 Task: Look for space in Union Hill-Novelty Hill, United States from 10th July, 2023 to 15th July, 2023 for 7 adults in price range Rs.10000 to Rs.15000. Place can be entire place or shared room with 4 bedrooms having 7 beds and 4 bathrooms. Property type can be house, flat, guest house. Amenities needed are: wifi, TV, free parkinig on premises, gym, breakfast. Booking option can be shelf check-in. Required host language is English.
Action: Mouse moved to (462, 117)
Screenshot: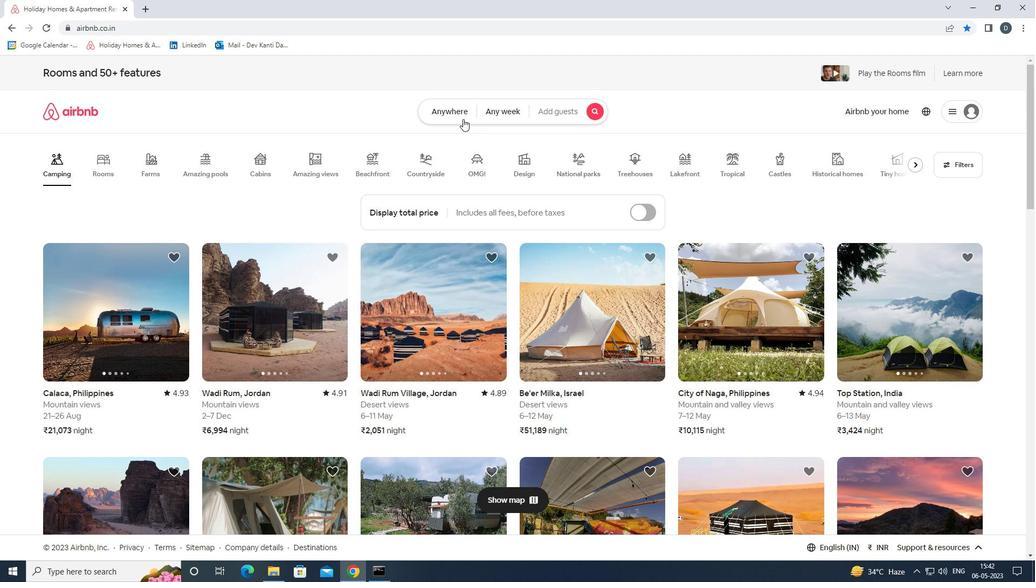 
Action: Mouse pressed left at (462, 117)
Screenshot: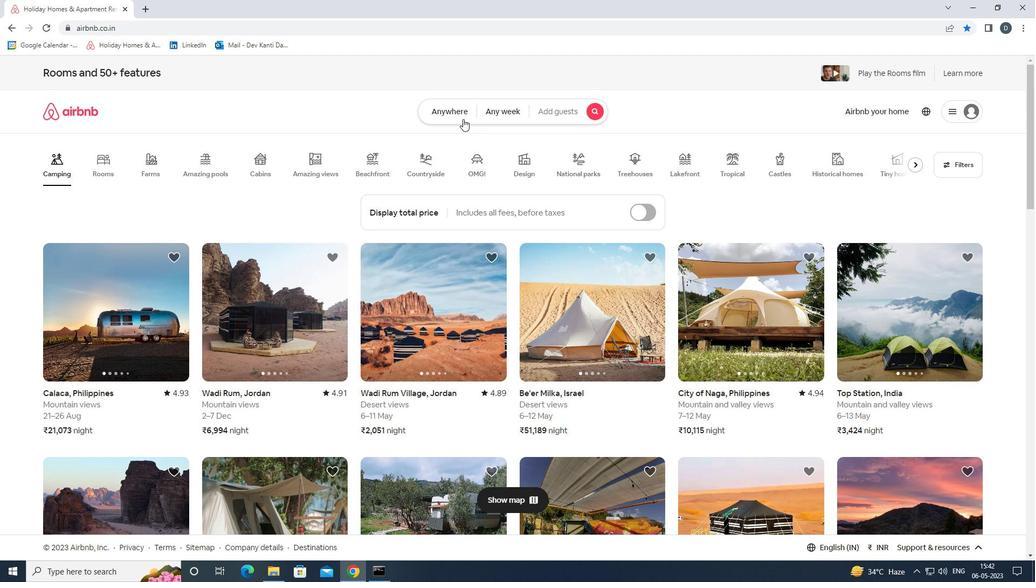 
Action: Mouse moved to (388, 152)
Screenshot: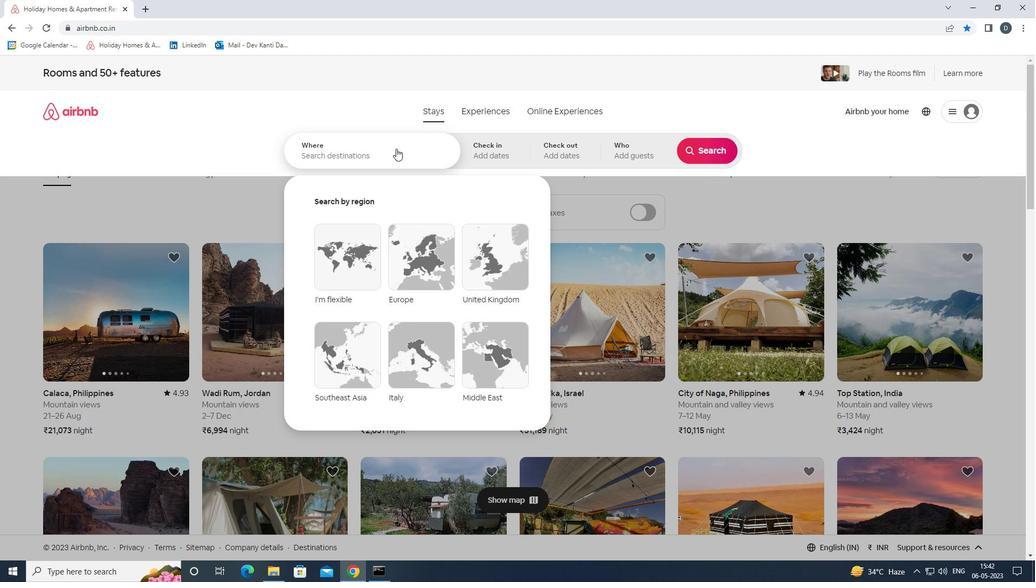 
Action: Mouse pressed left at (388, 152)
Screenshot: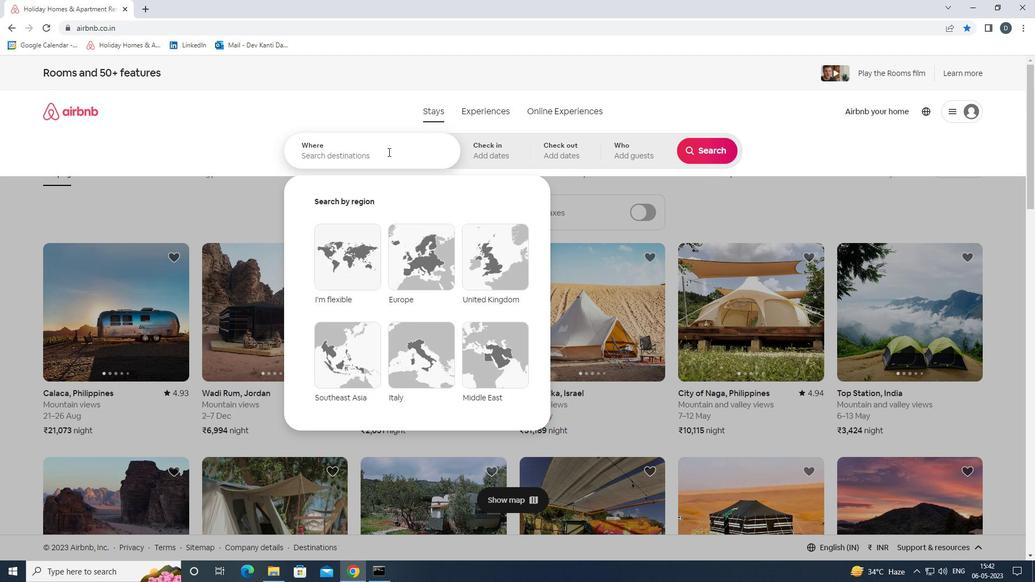 
Action: Mouse moved to (399, 148)
Screenshot: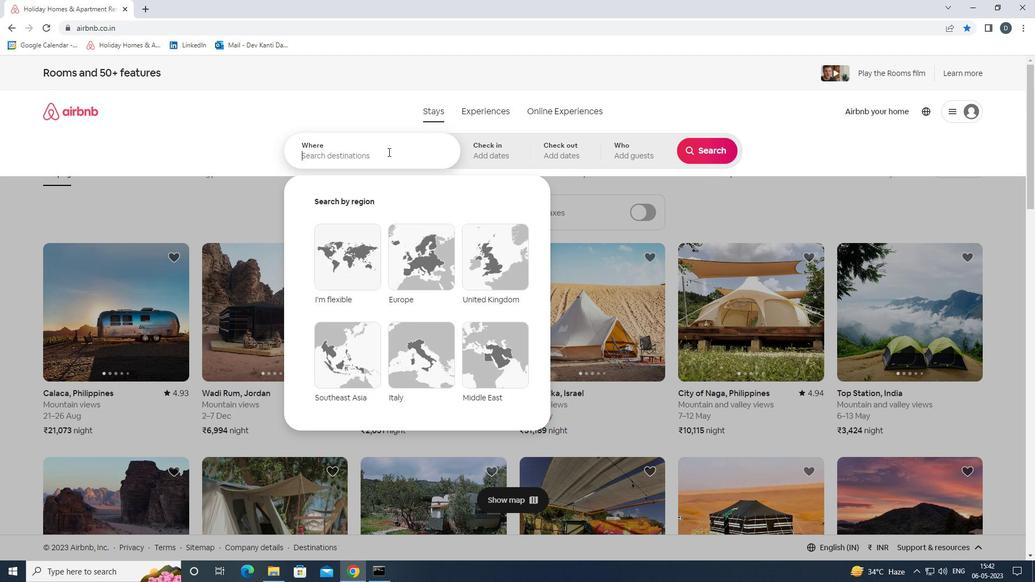 
Action: Key pressed <Key.shift><Key.shift><Key.shift><Key.shift><Key.shift><Key.shift><Key.shift><Key.shift><Key.shift>UNION<Key.space><Key.shift>HILL-<Key.shift><Key.shift><Key.shift><Key.shift>NOVETLY<Key.space><Key.shift><Key.shift><Key.shift><Key.shift>HILL,<Key.shift><Key.shift><Key.shift><Key.shift><Key.shift><Key.shift><Key.shift>UNITED<Key.space><Key.shift><Key.shift><Key.shift><Key.shift>STATES<Key.enter>
Screenshot: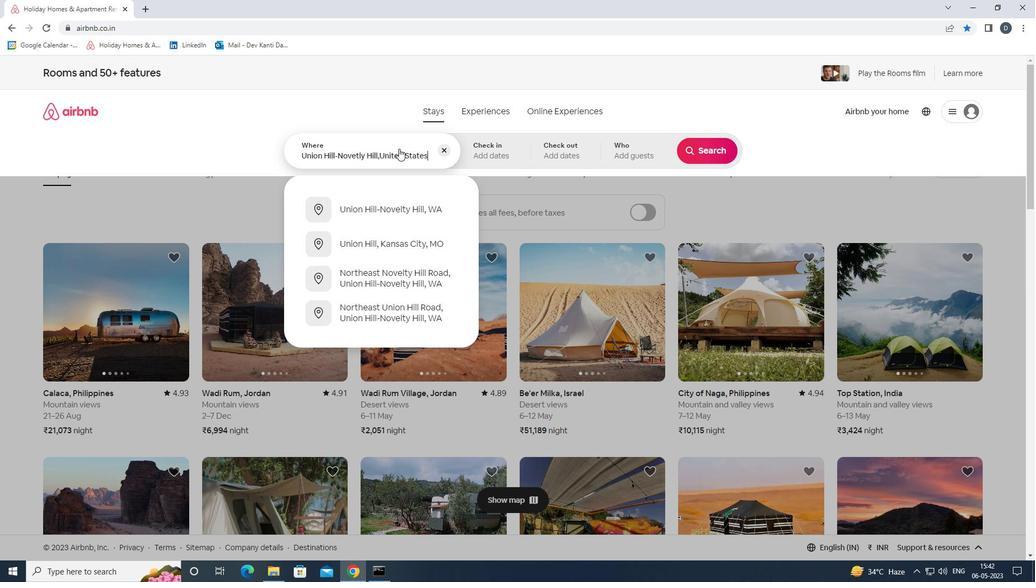 
Action: Mouse moved to (706, 241)
Screenshot: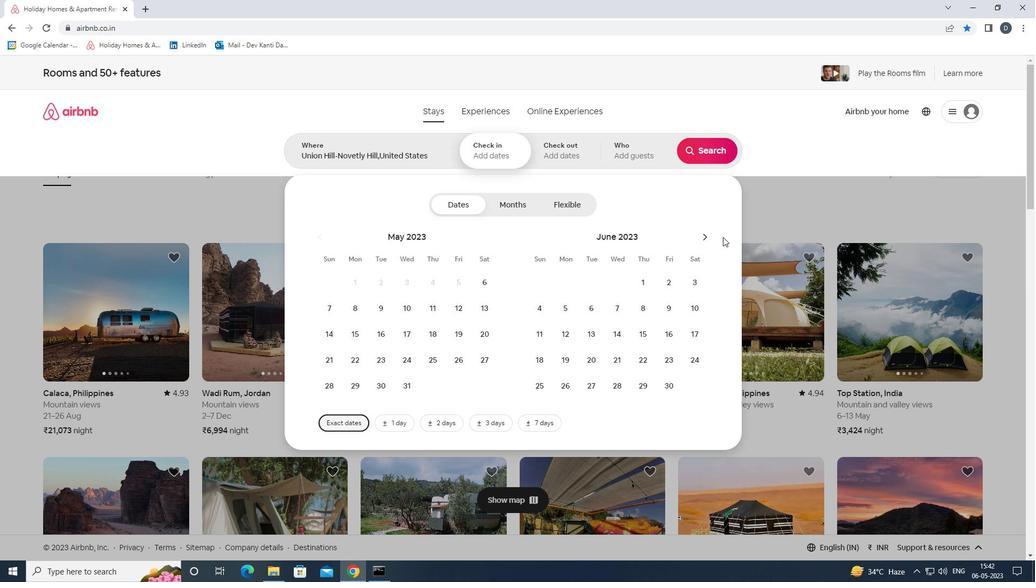
Action: Mouse pressed left at (706, 241)
Screenshot: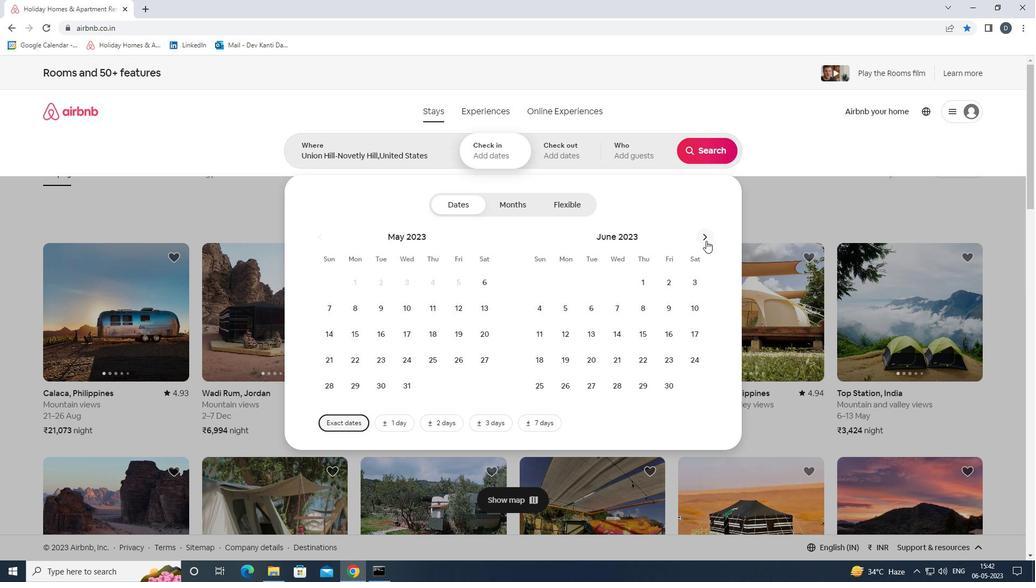 
Action: Mouse moved to (568, 338)
Screenshot: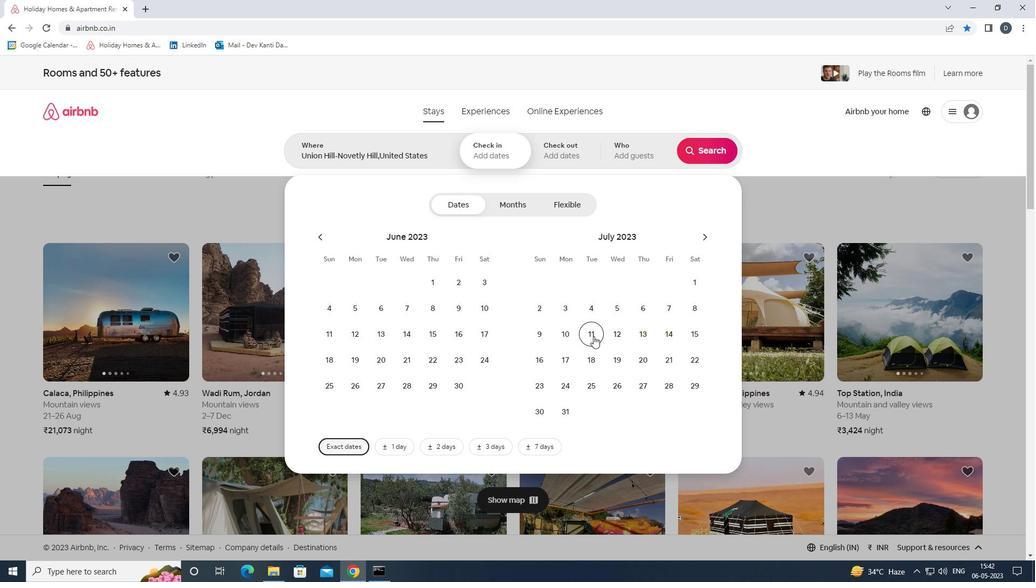 
Action: Mouse pressed left at (568, 338)
Screenshot: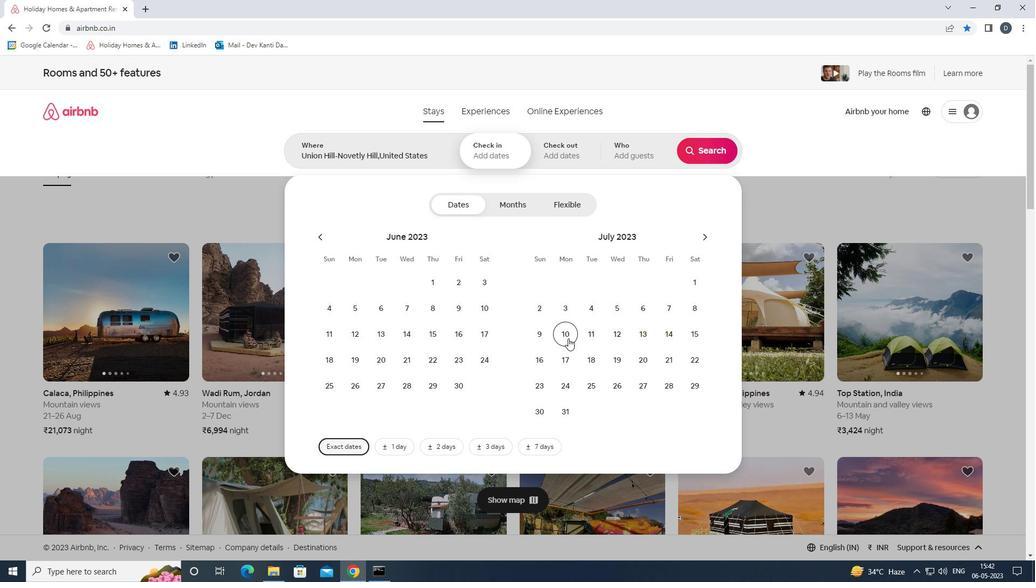 
Action: Mouse moved to (691, 335)
Screenshot: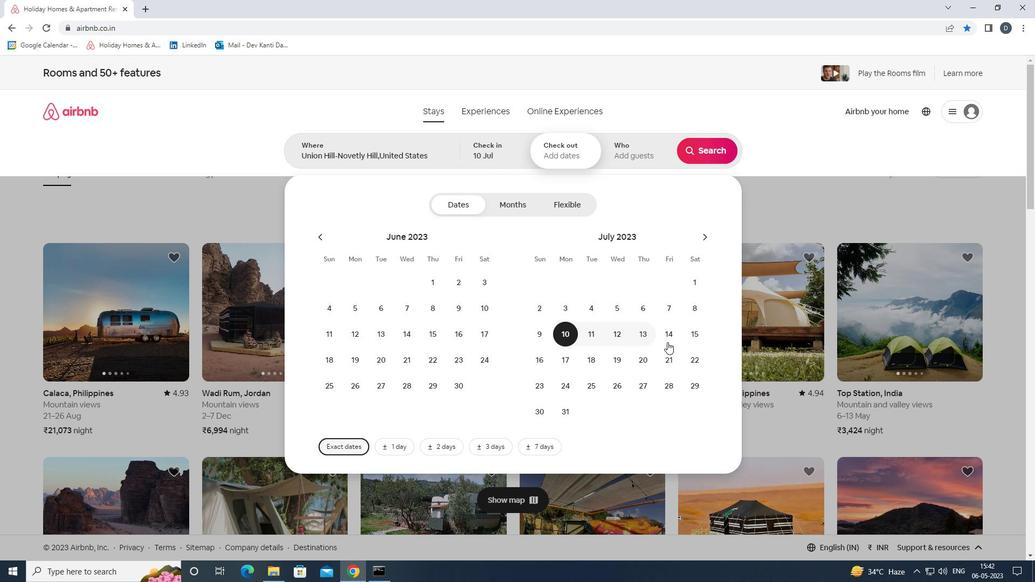 
Action: Mouse pressed left at (691, 335)
Screenshot: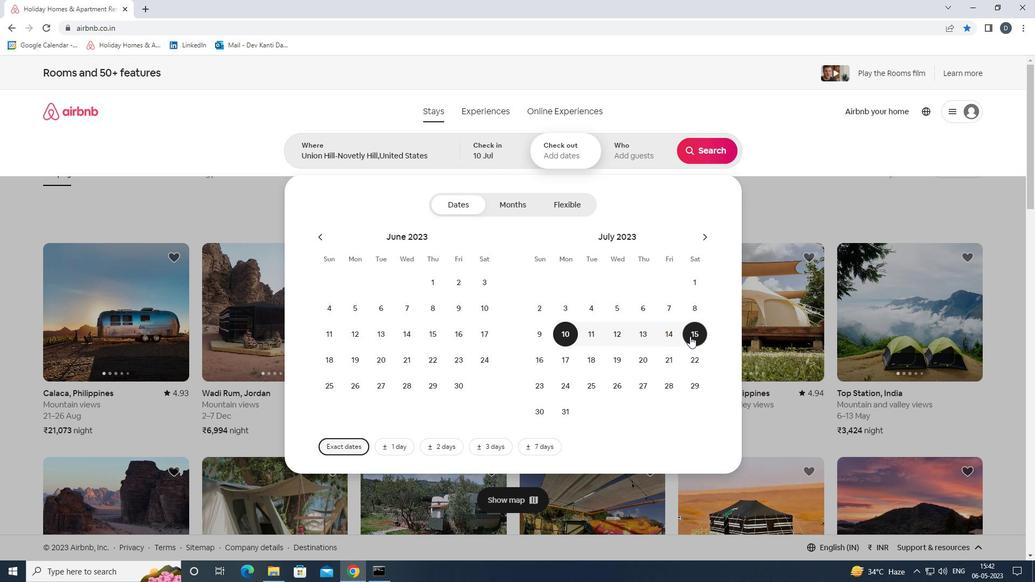 
Action: Mouse moved to (637, 160)
Screenshot: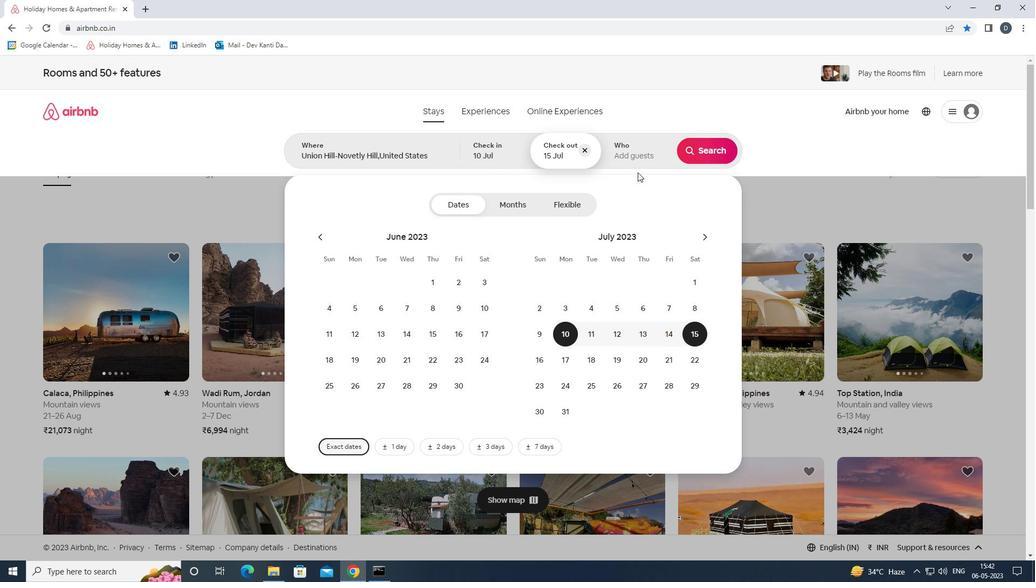 
Action: Mouse pressed left at (637, 160)
Screenshot: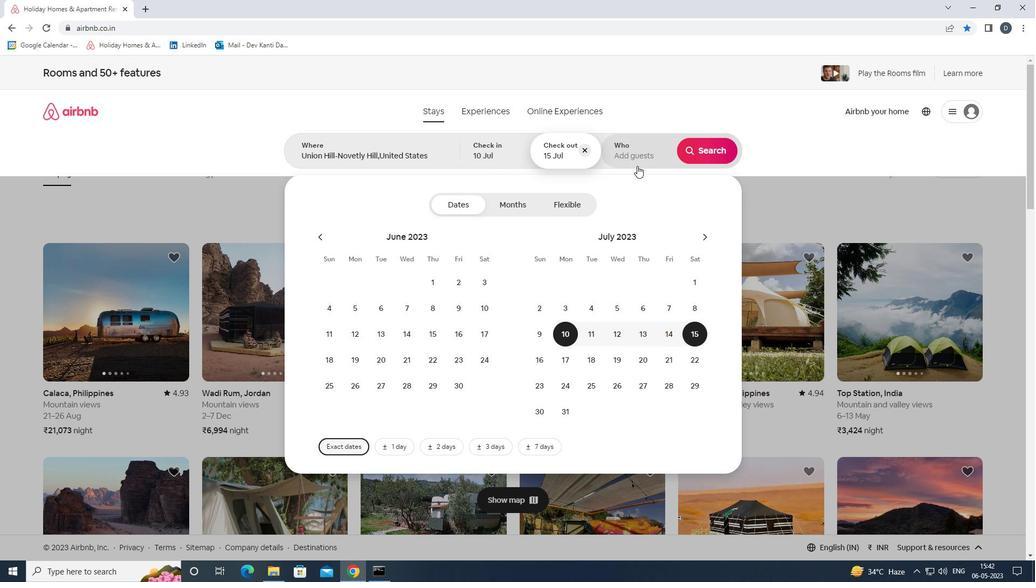 
Action: Mouse moved to (708, 211)
Screenshot: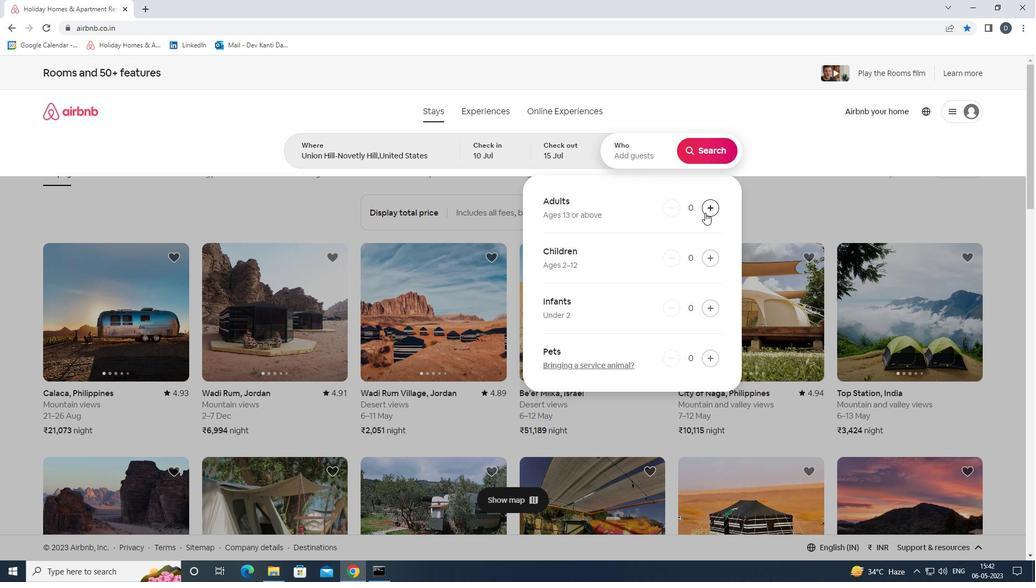 
Action: Mouse pressed left at (708, 211)
Screenshot: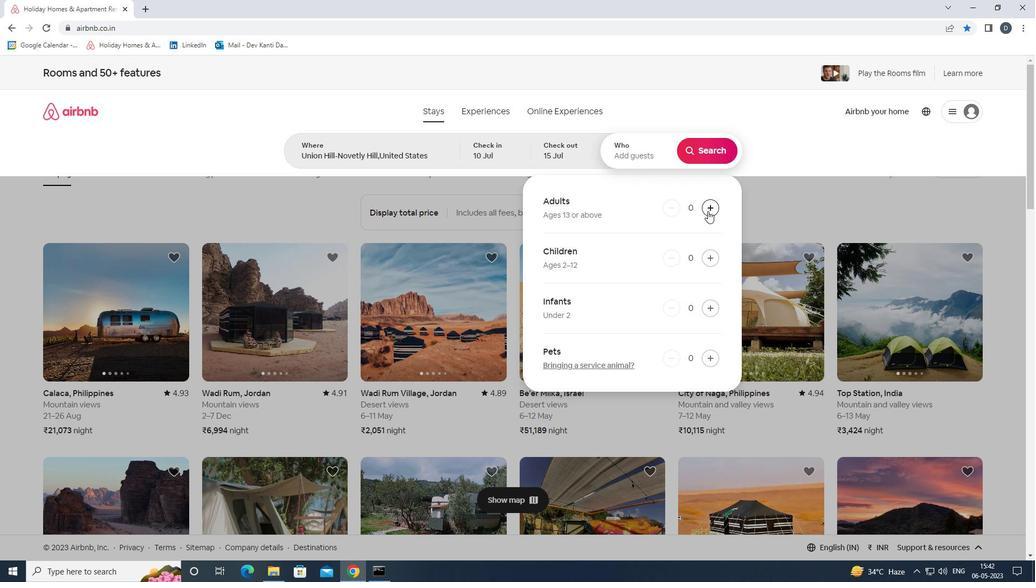 
Action: Mouse pressed left at (708, 211)
Screenshot: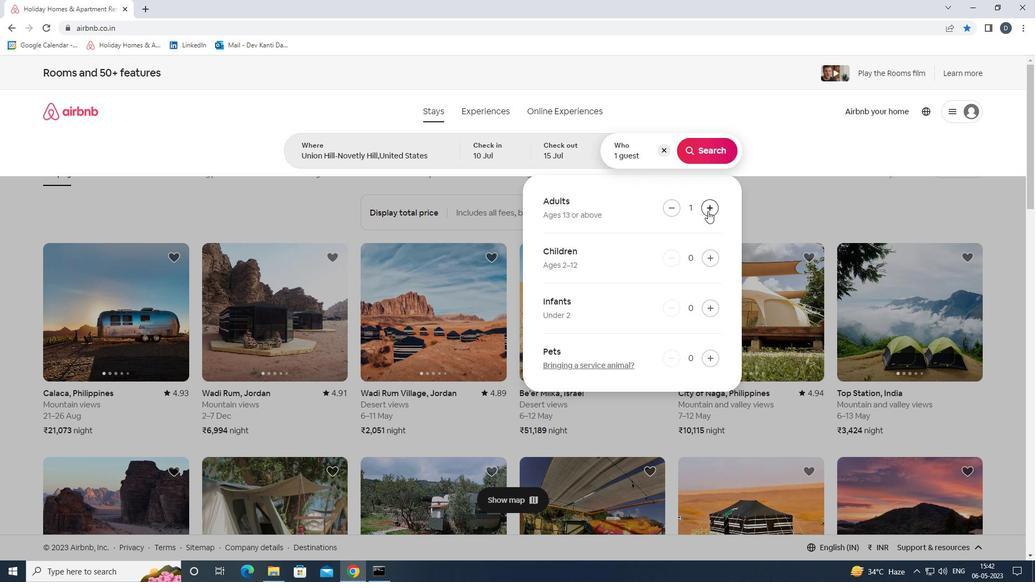 
Action: Mouse pressed left at (708, 211)
Screenshot: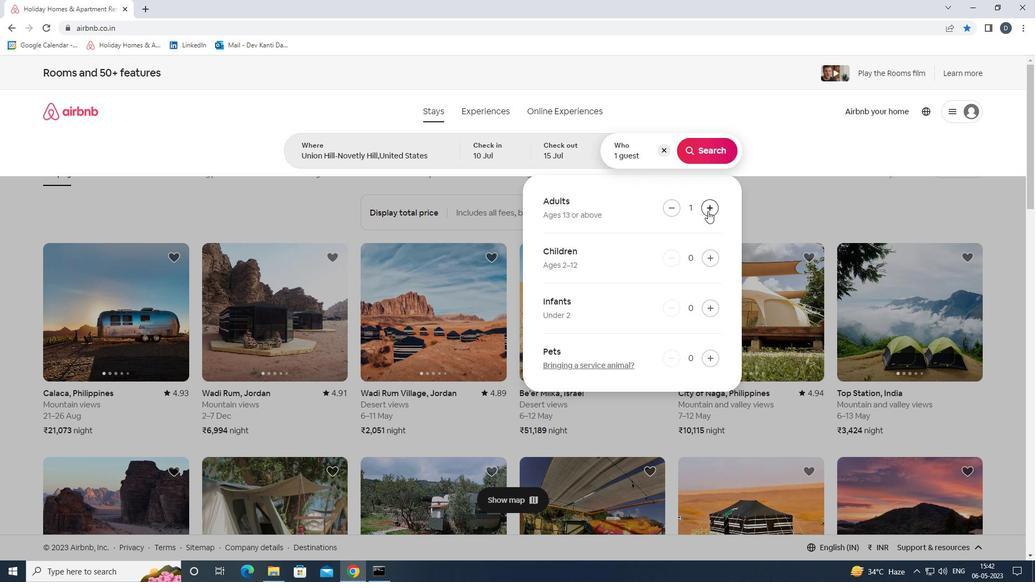 
Action: Mouse pressed left at (708, 211)
Screenshot: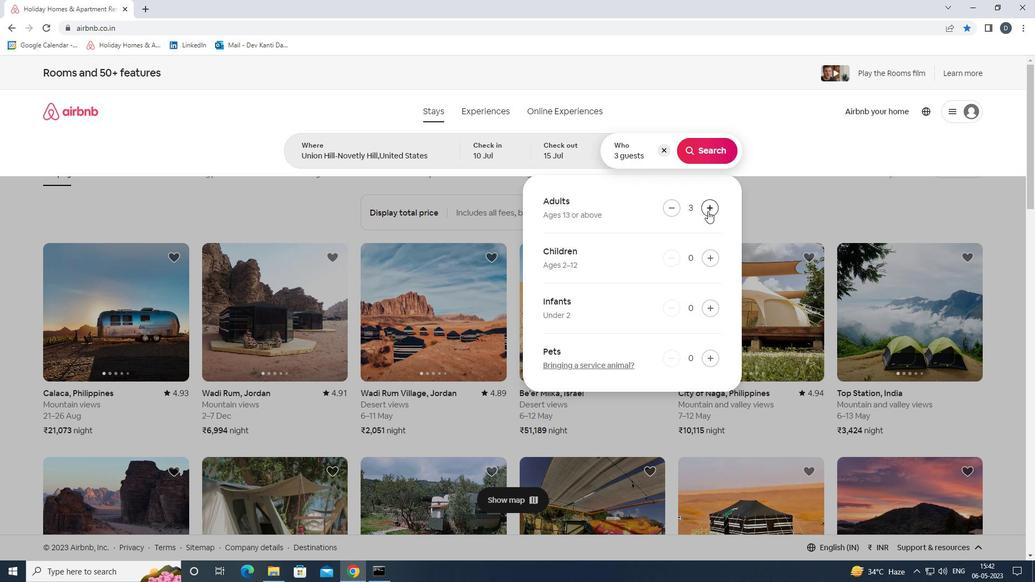 
Action: Mouse pressed left at (708, 211)
Screenshot: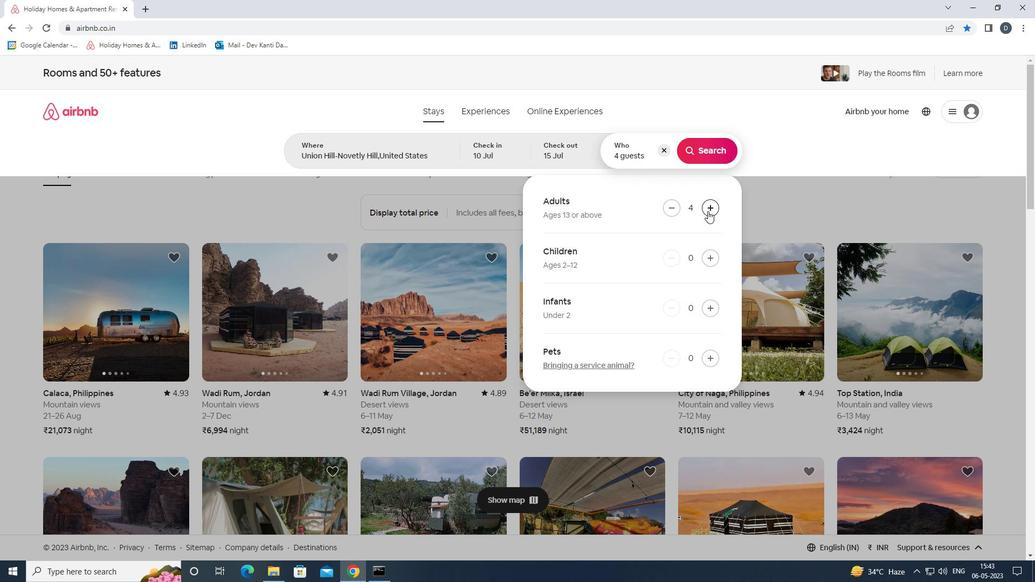 
Action: Mouse pressed left at (708, 211)
Screenshot: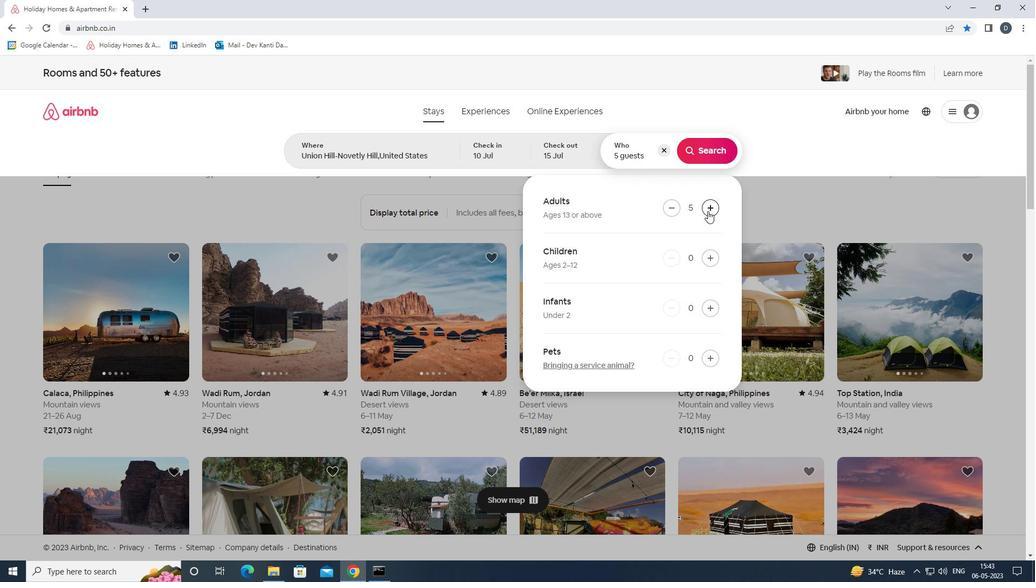 
Action: Mouse pressed left at (708, 211)
Screenshot: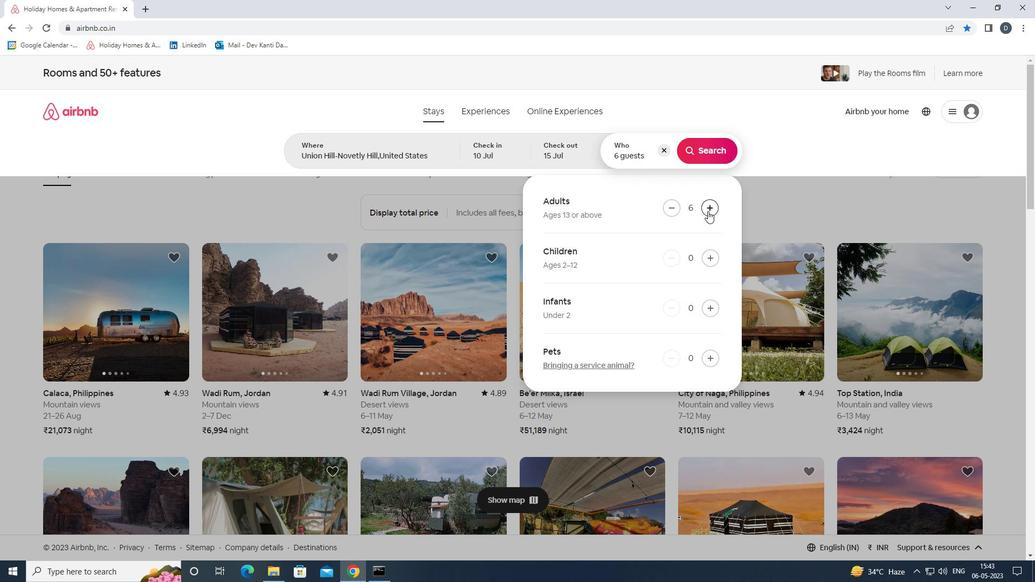 
Action: Mouse moved to (710, 155)
Screenshot: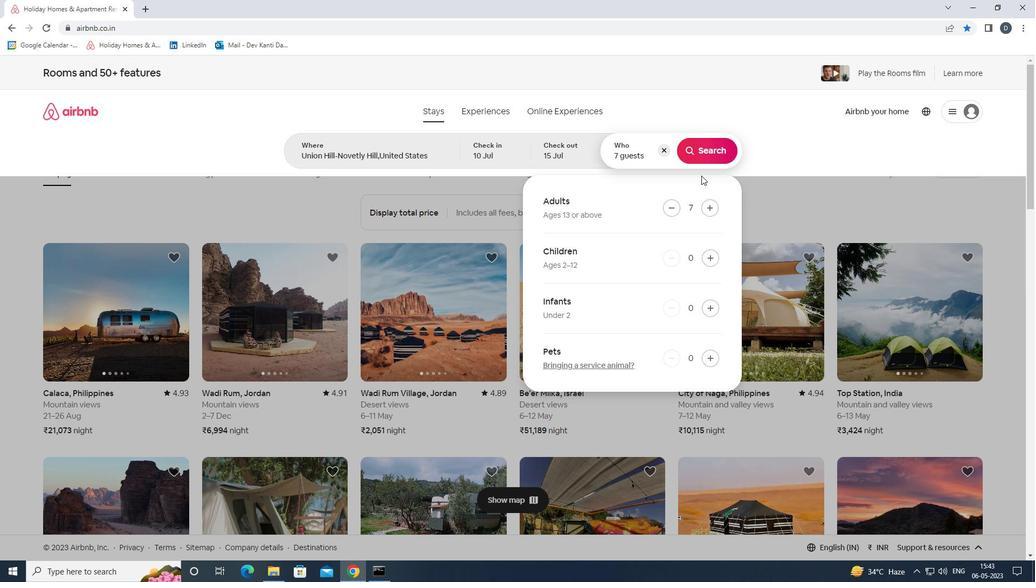 
Action: Mouse pressed left at (710, 155)
Screenshot: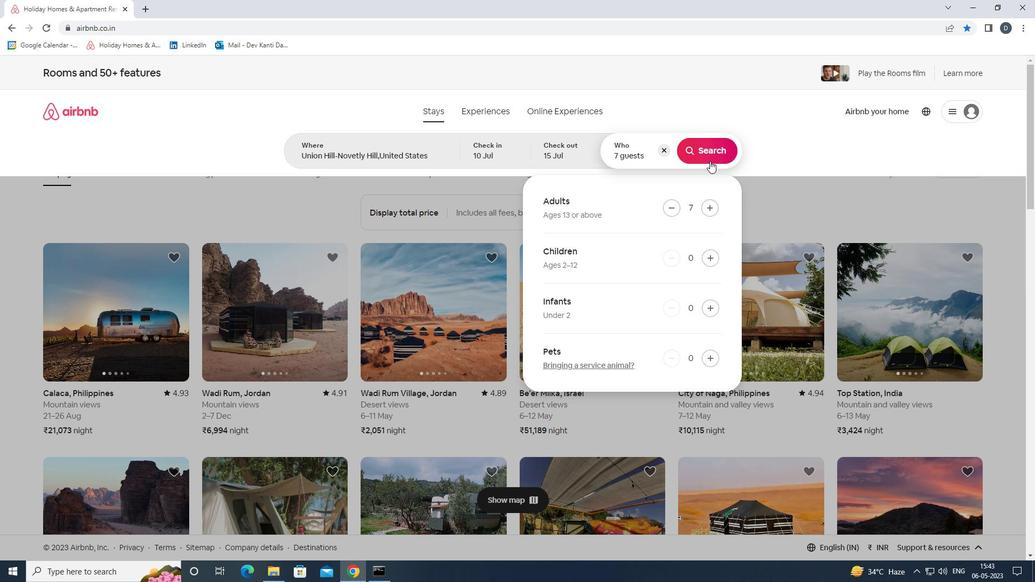 
Action: Mouse moved to (981, 117)
Screenshot: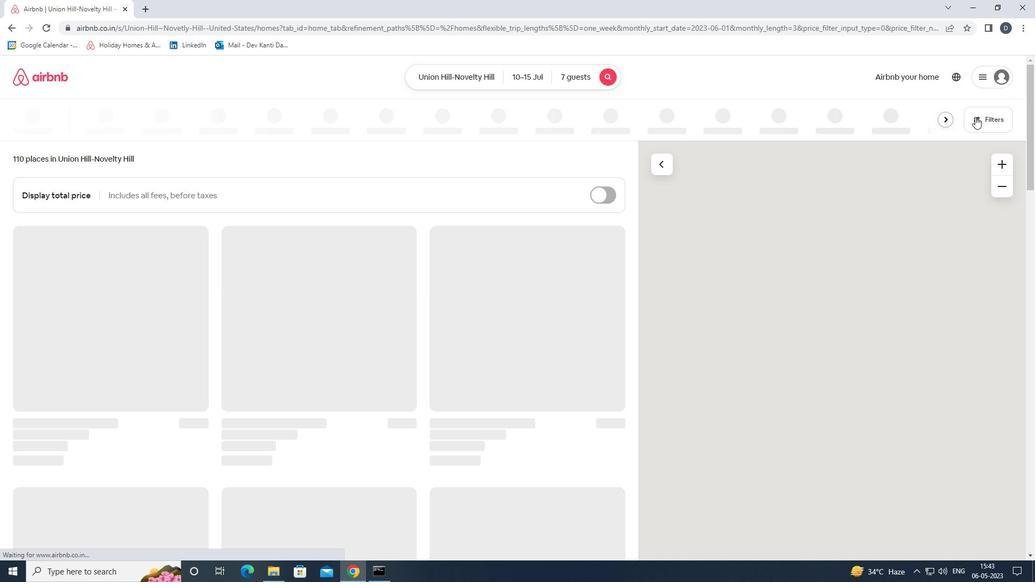 
Action: Mouse pressed left at (981, 117)
Screenshot: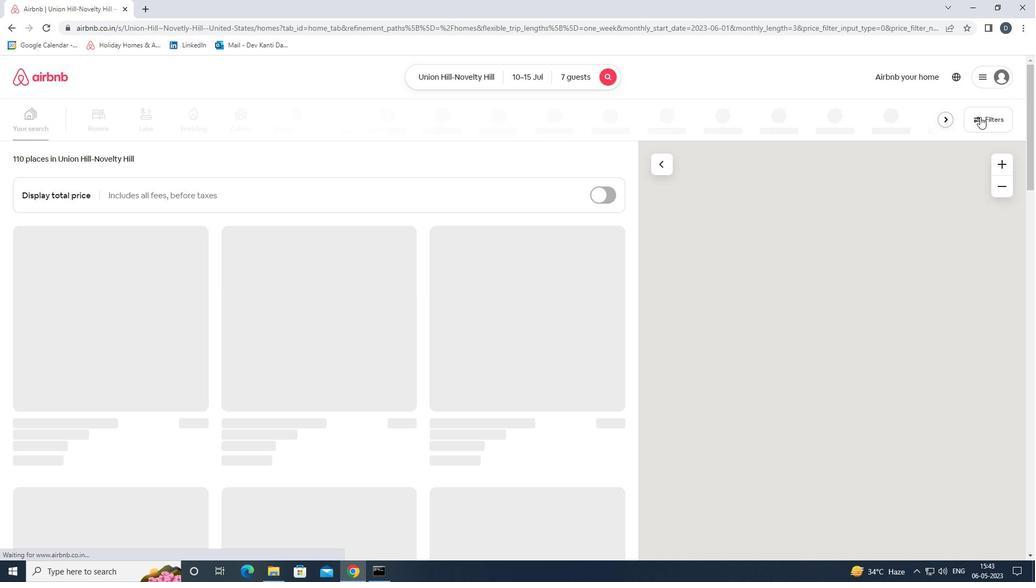 
Action: Mouse moved to (415, 383)
Screenshot: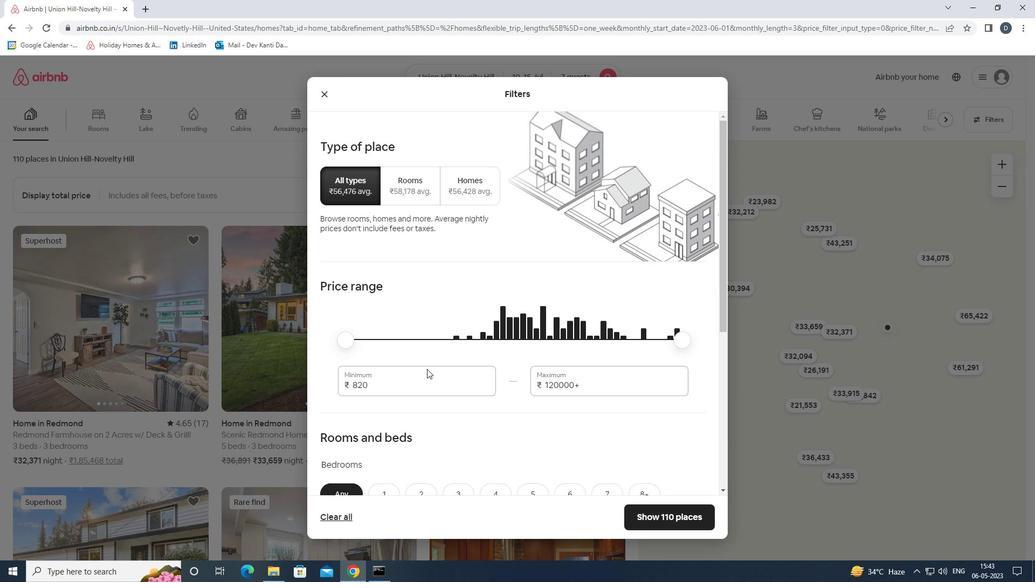 
Action: Mouse pressed left at (415, 383)
Screenshot: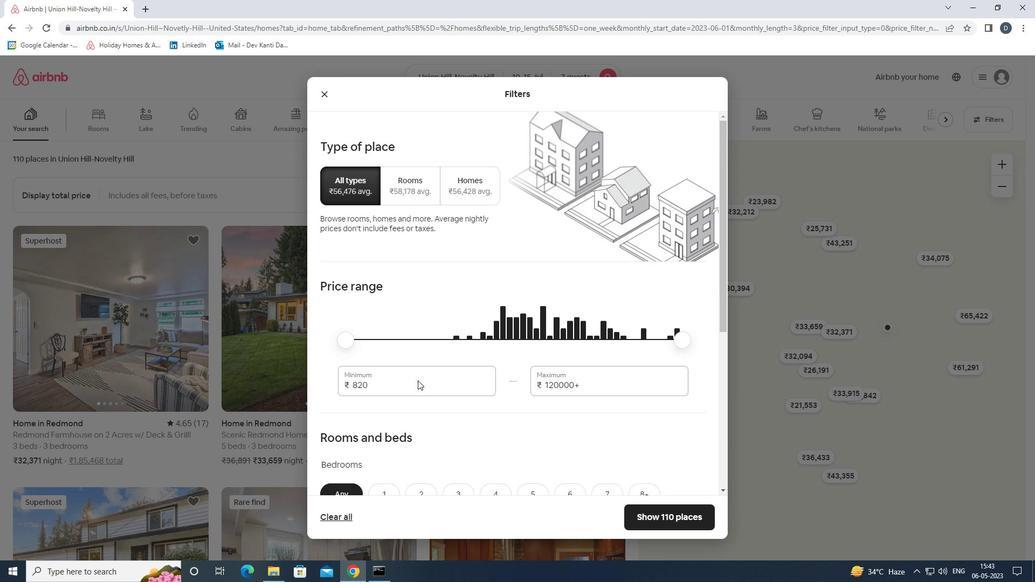 
Action: Mouse pressed left at (415, 383)
Screenshot: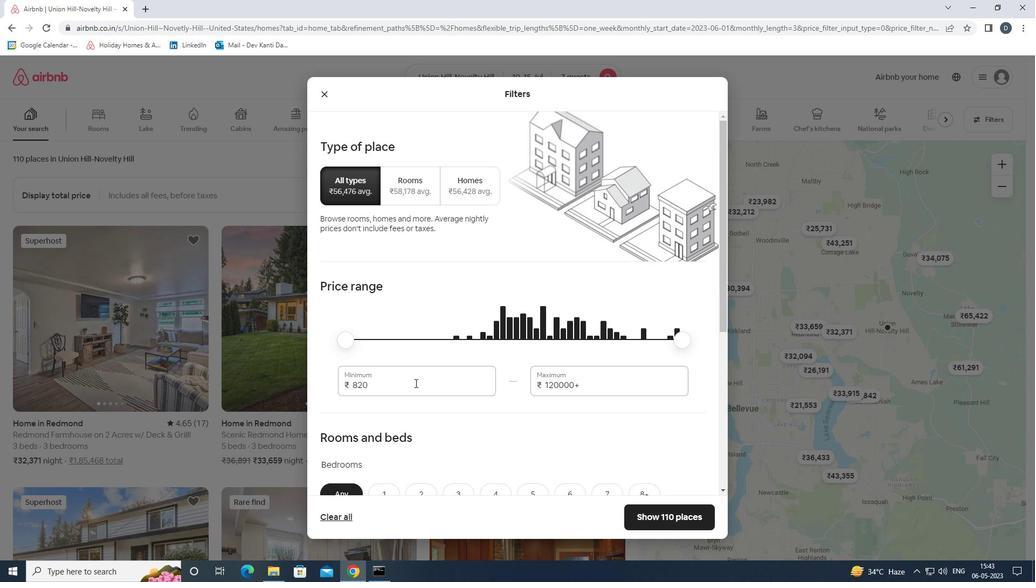 
Action: Mouse moved to (416, 383)
Screenshot: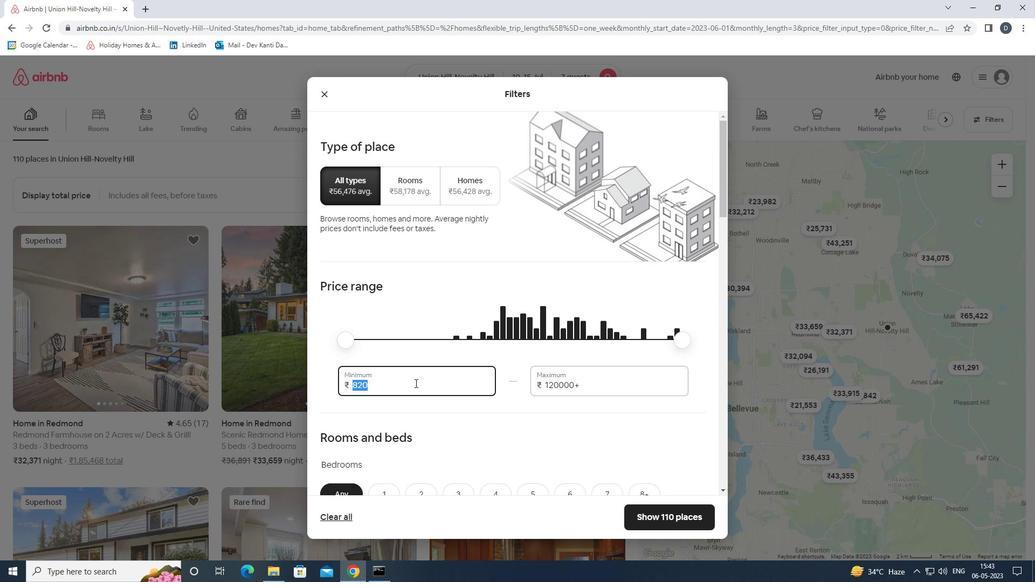 
Action: Key pressed 10000<Key.tab>15000
Screenshot: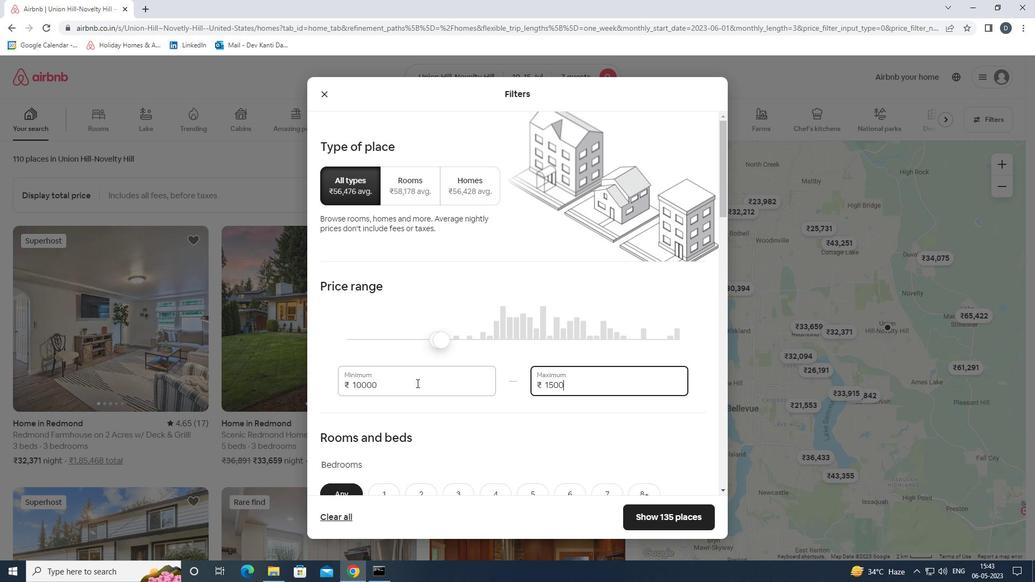 
Action: Mouse moved to (419, 382)
Screenshot: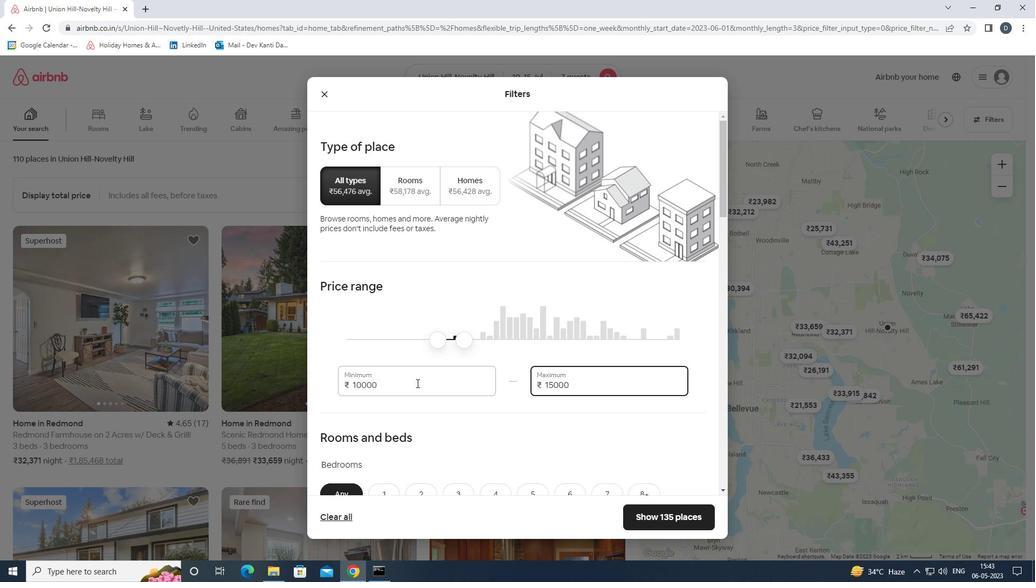 
Action: Mouse scrolled (419, 381) with delta (0, 0)
Screenshot: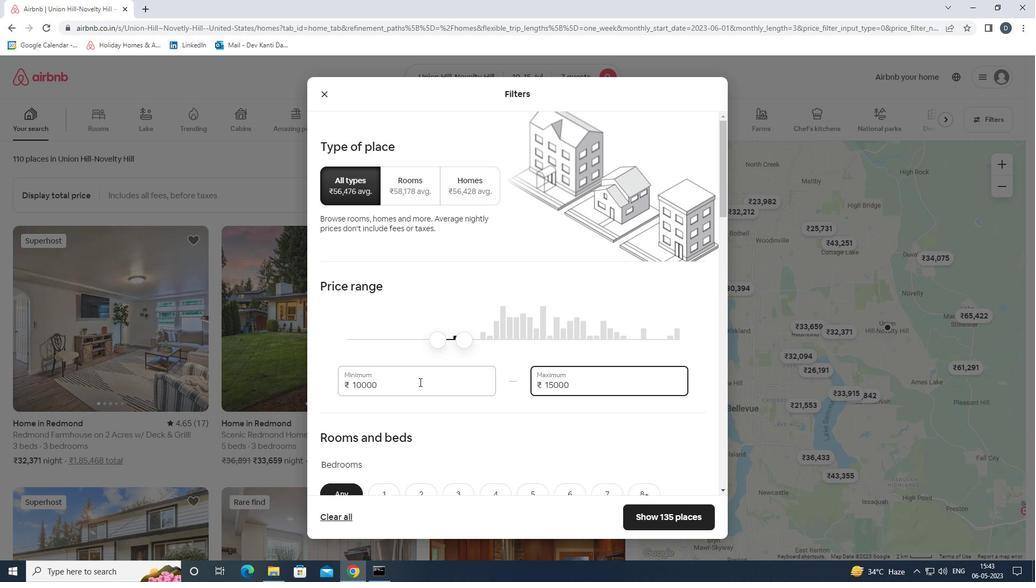 
Action: Mouse scrolled (419, 381) with delta (0, 0)
Screenshot: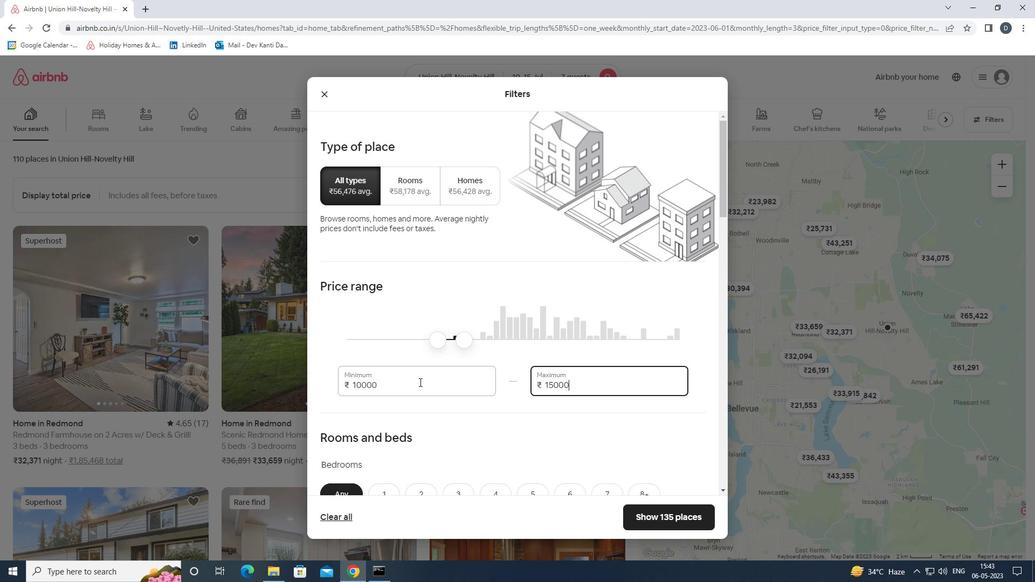 
Action: Mouse scrolled (419, 381) with delta (0, 0)
Screenshot: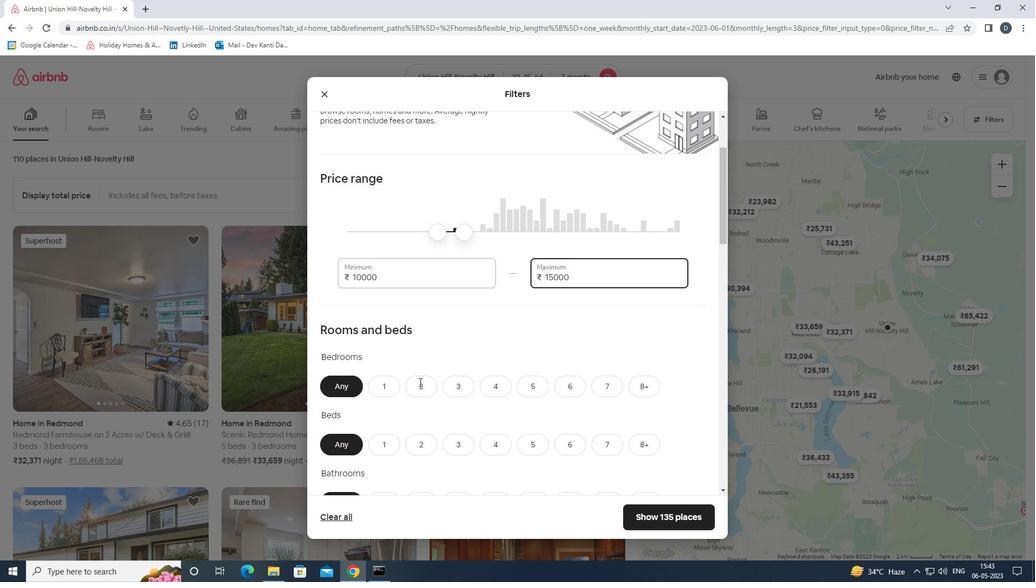 
Action: Mouse moved to (488, 331)
Screenshot: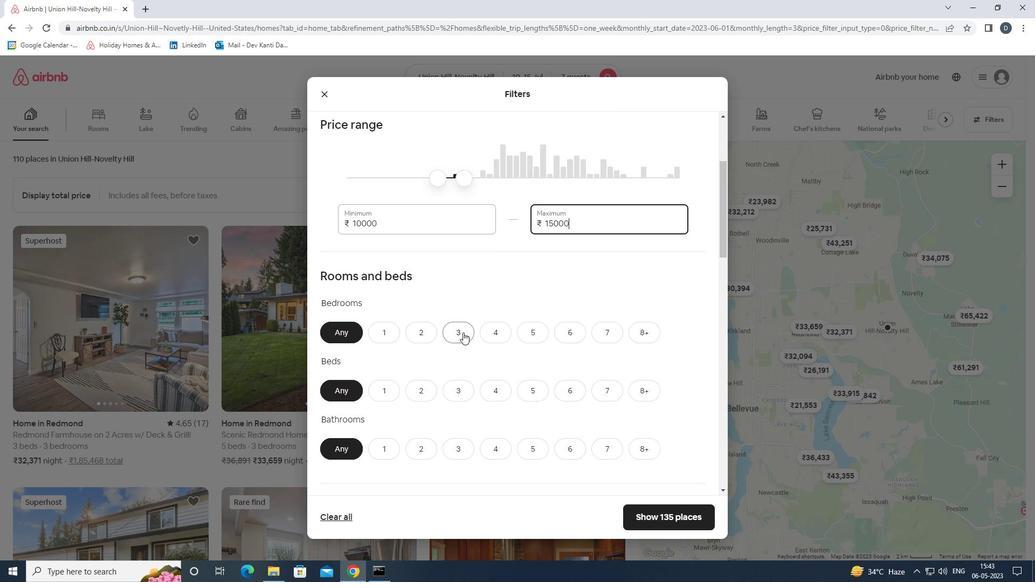 
Action: Mouse pressed left at (488, 331)
Screenshot: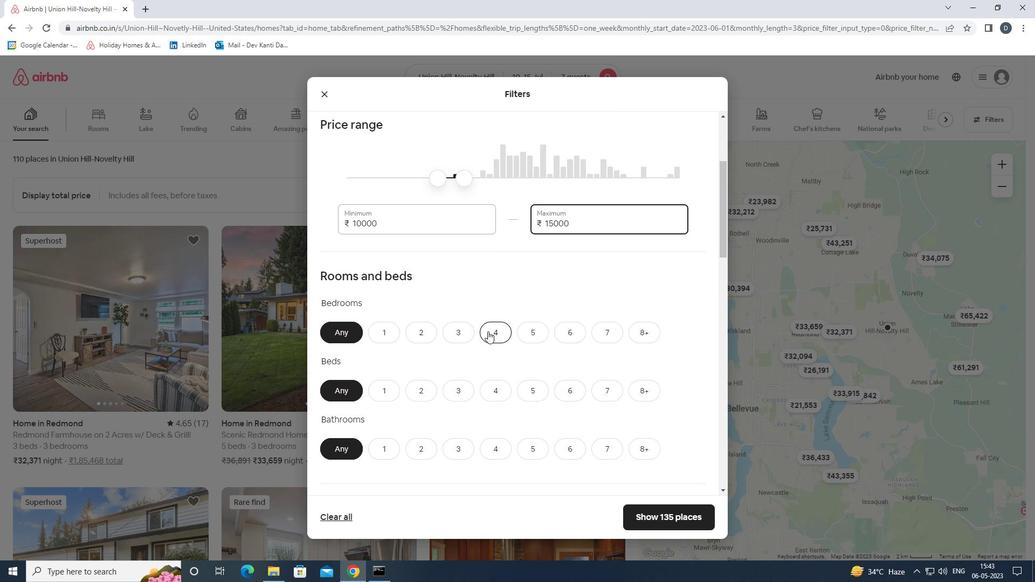 
Action: Mouse scrolled (488, 331) with delta (0, 0)
Screenshot: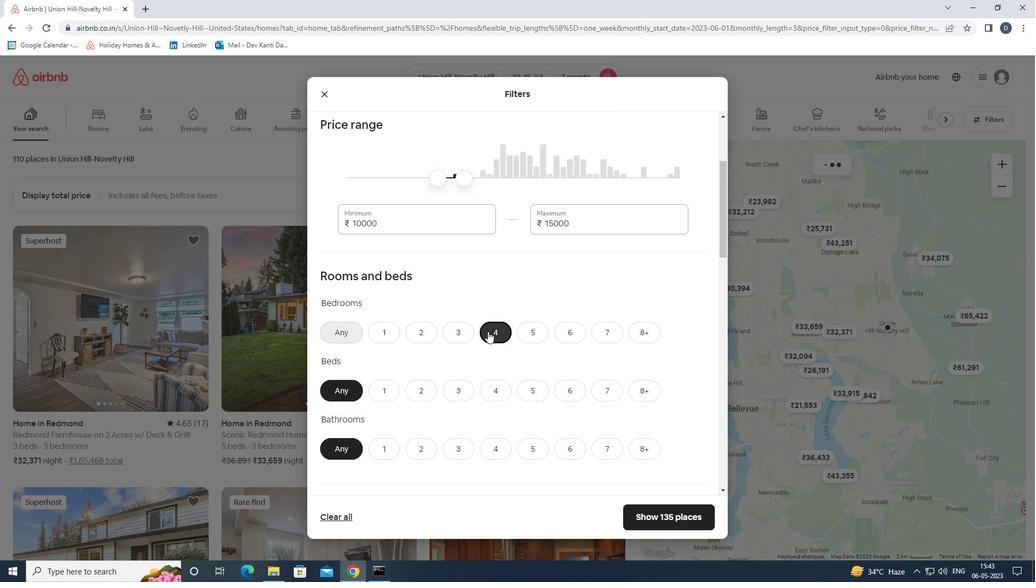 
Action: Mouse moved to (605, 340)
Screenshot: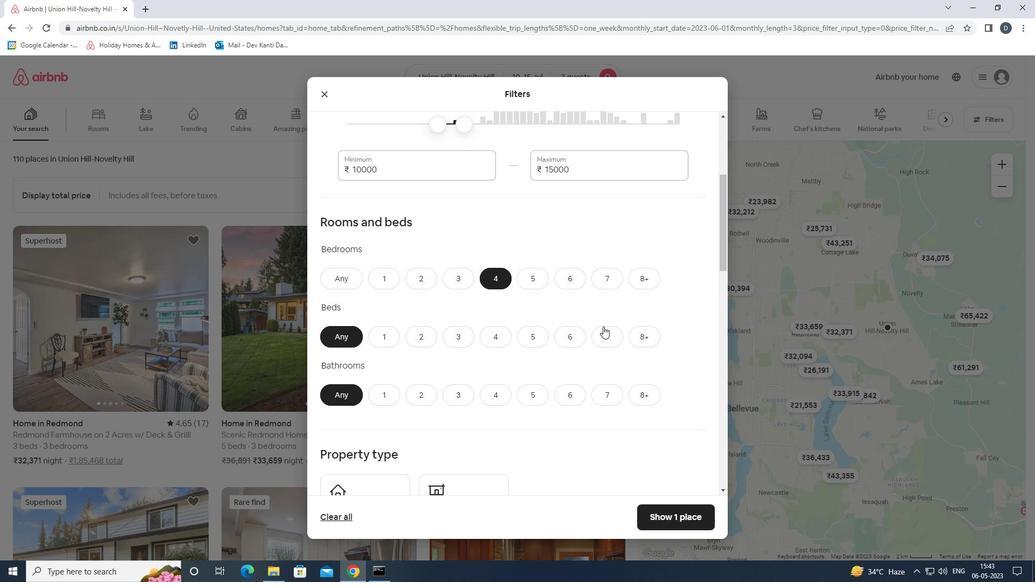 
Action: Mouse pressed left at (605, 340)
Screenshot: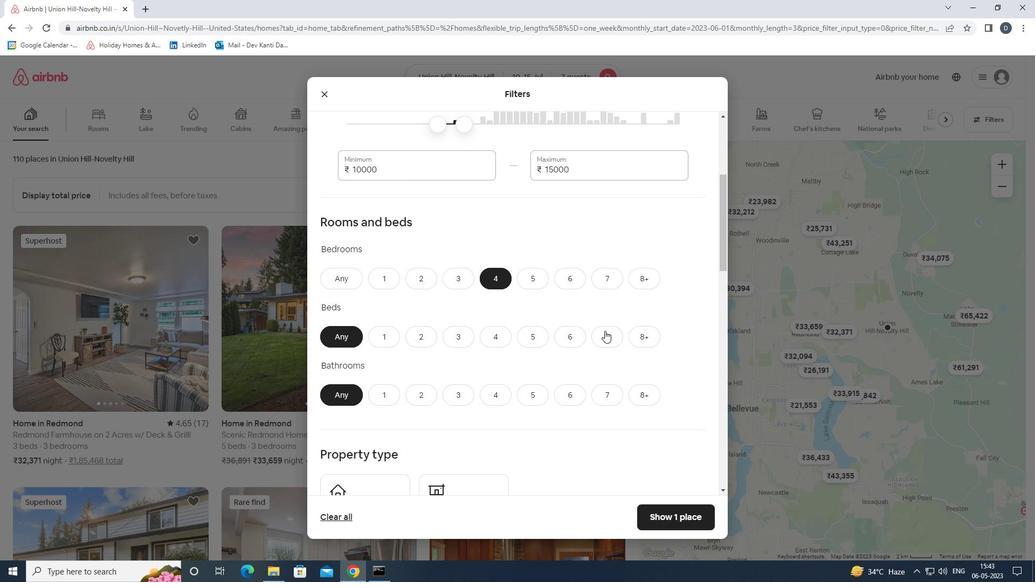 
Action: Mouse moved to (497, 394)
Screenshot: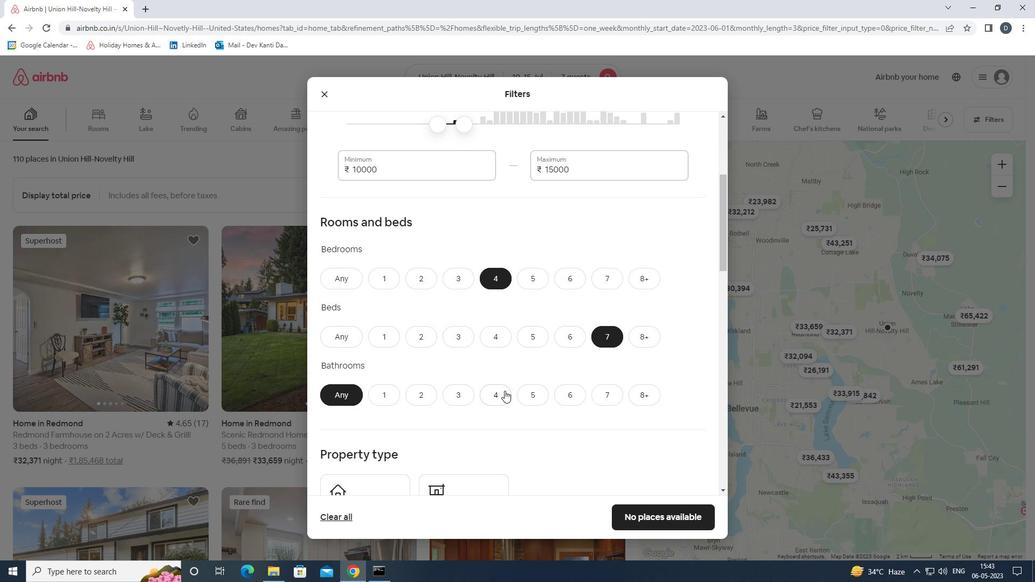 
Action: Mouse pressed left at (497, 394)
Screenshot: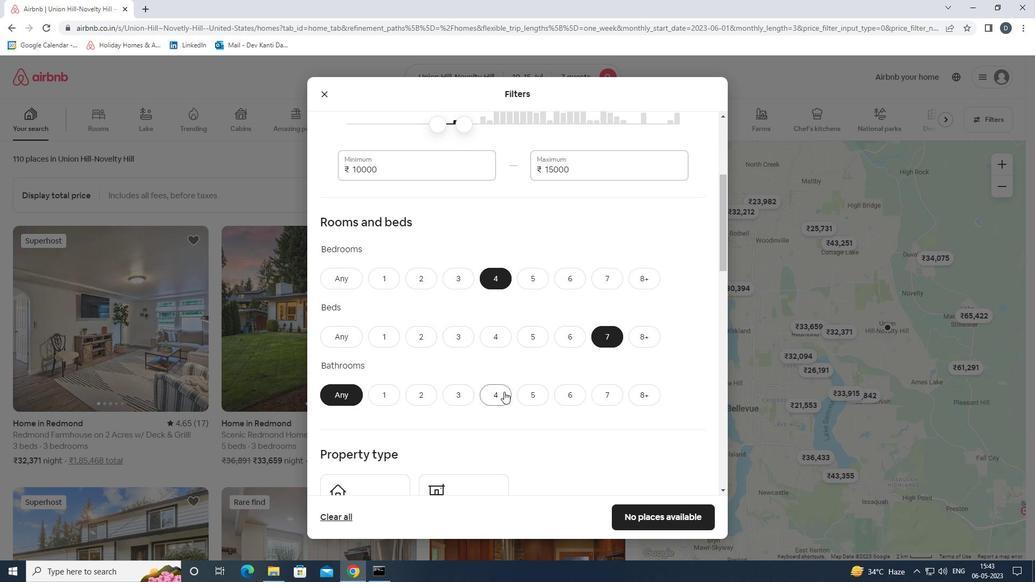 
Action: Mouse moved to (497, 394)
Screenshot: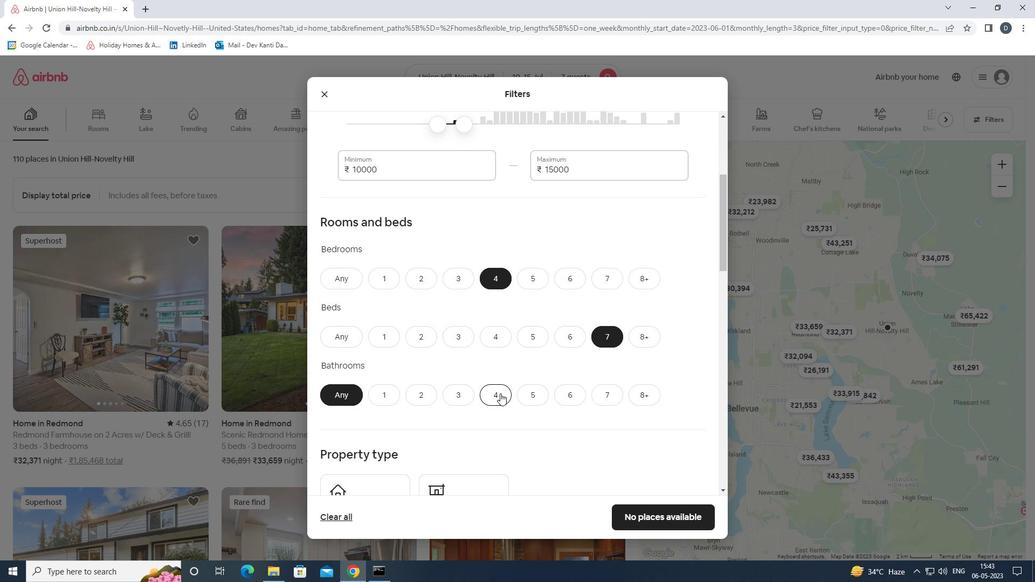 
Action: Mouse scrolled (497, 394) with delta (0, 0)
Screenshot: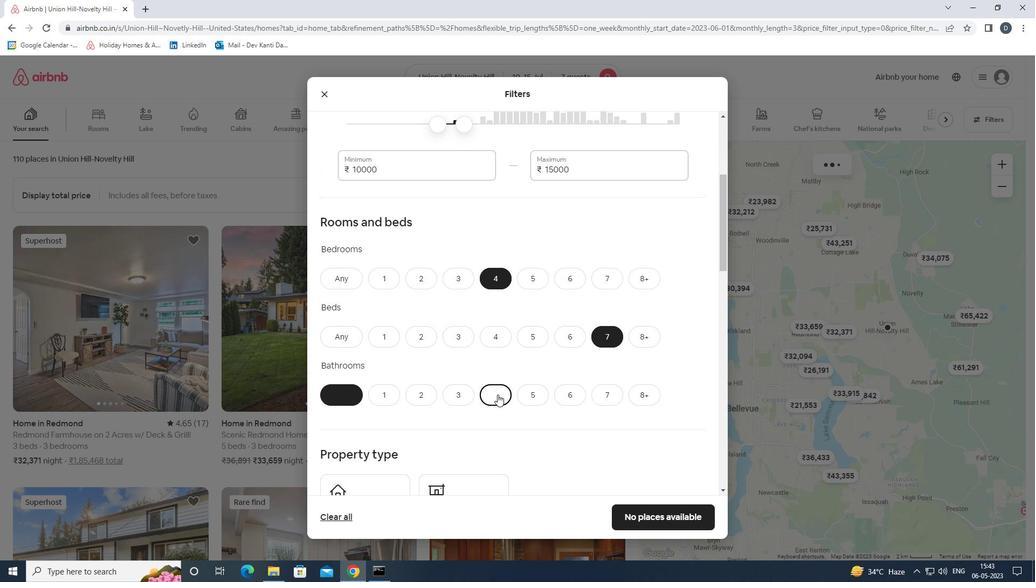 
Action: Mouse scrolled (497, 394) with delta (0, 0)
Screenshot: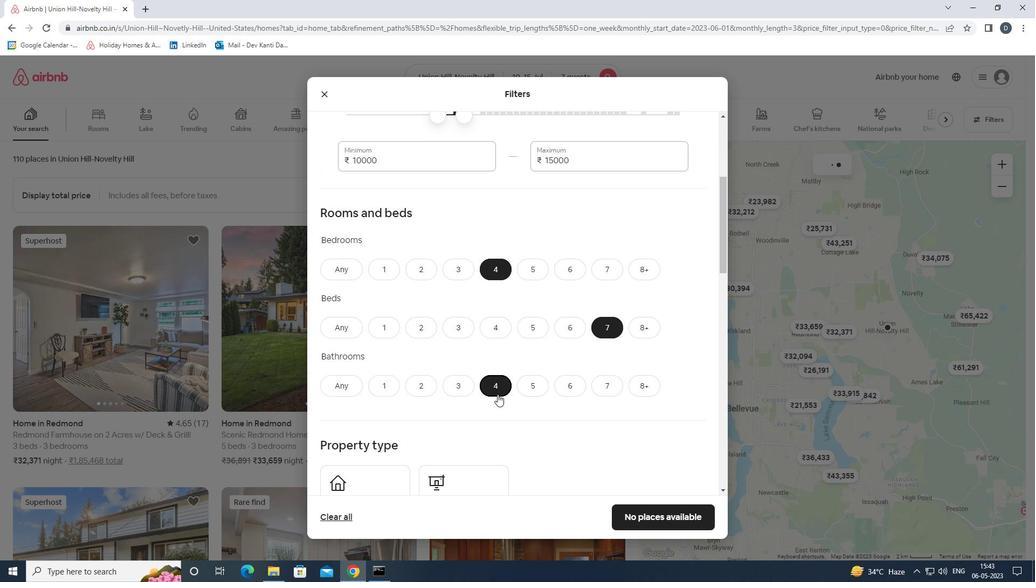
Action: Mouse moved to (497, 394)
Screenshot: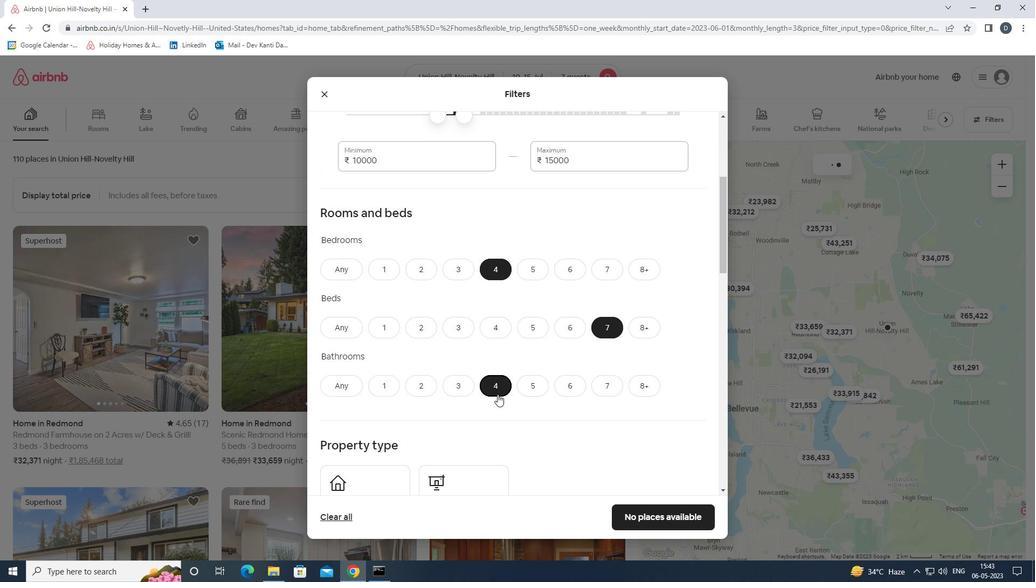
Action: Mouse scrolled (497, 393) with delta (0, 0)
Screenshot: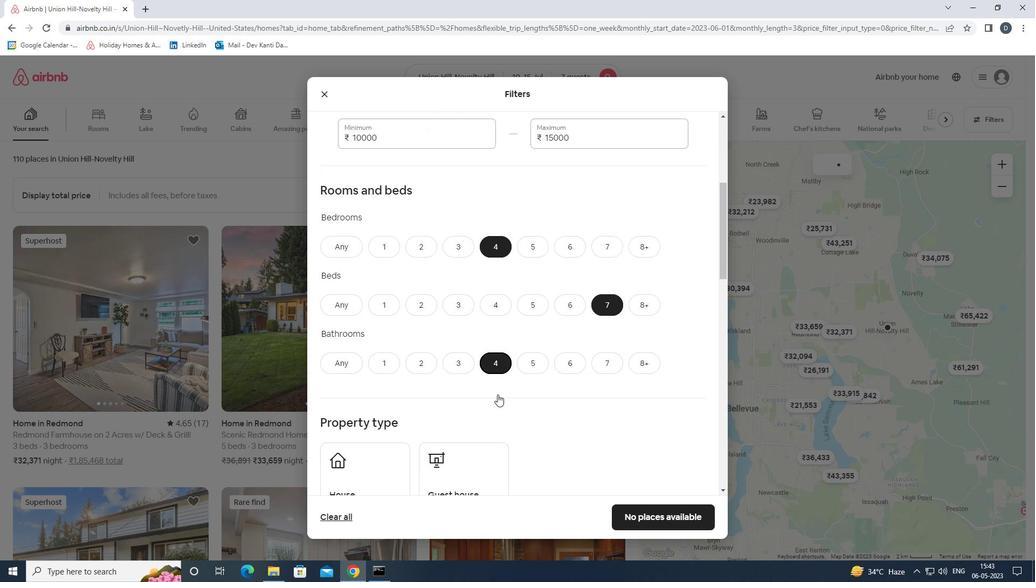 
Action: Mouse moved to (388, 360)
Screenshot: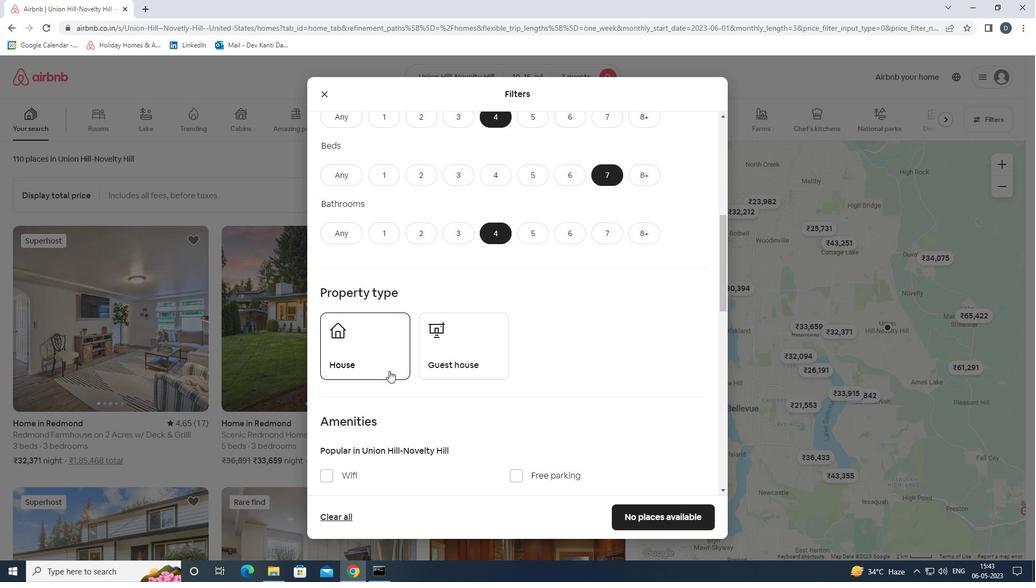
Action: Mouse pressed left at (388, 360)
Screenshot: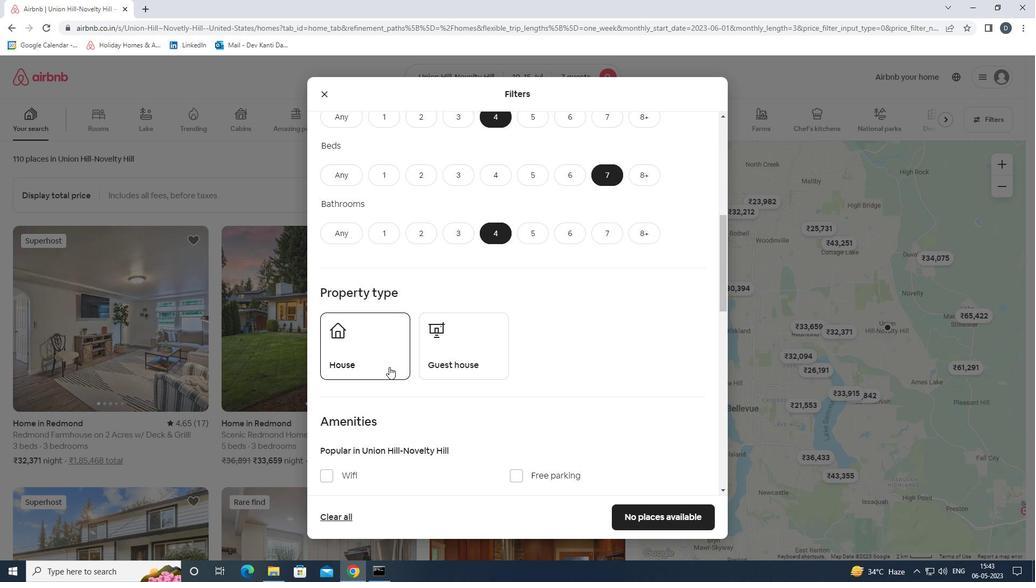 
Action: Mouse moved to (463, 347)
Screenshot: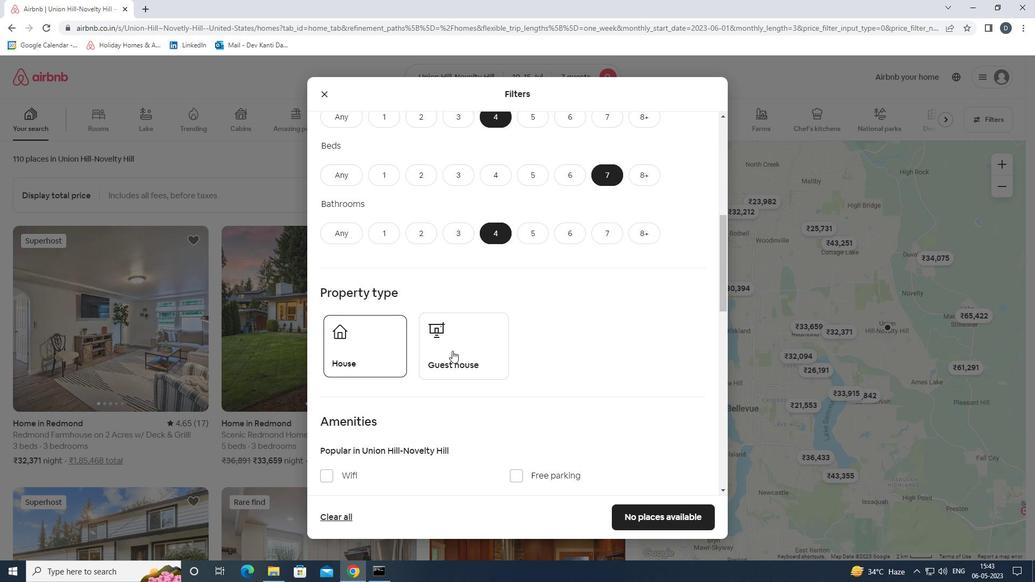 
Action: Mouse pressed left at (463, 347)
Screenshot: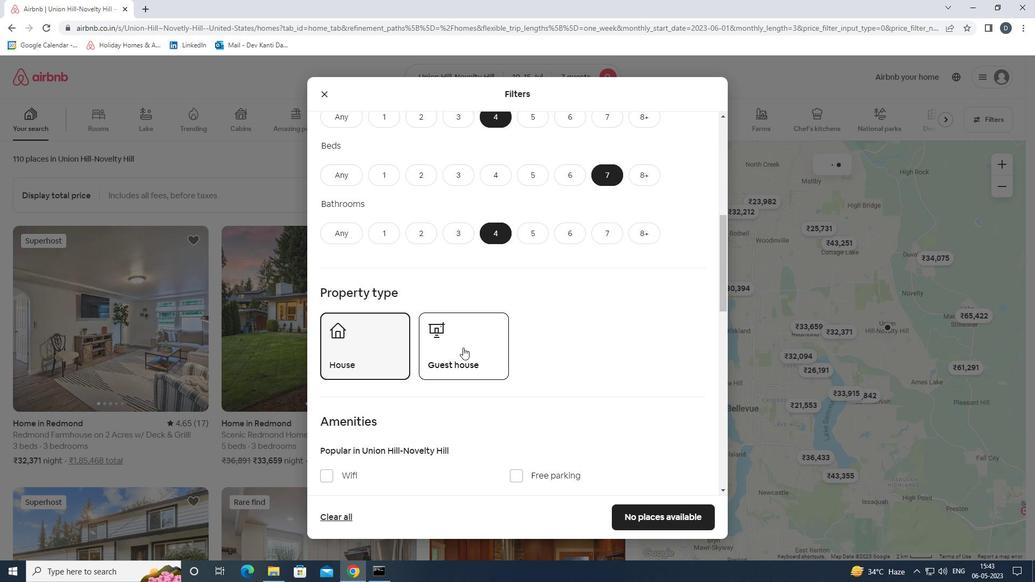 
Action: Mouse moved to (562, 321)
Screenshot: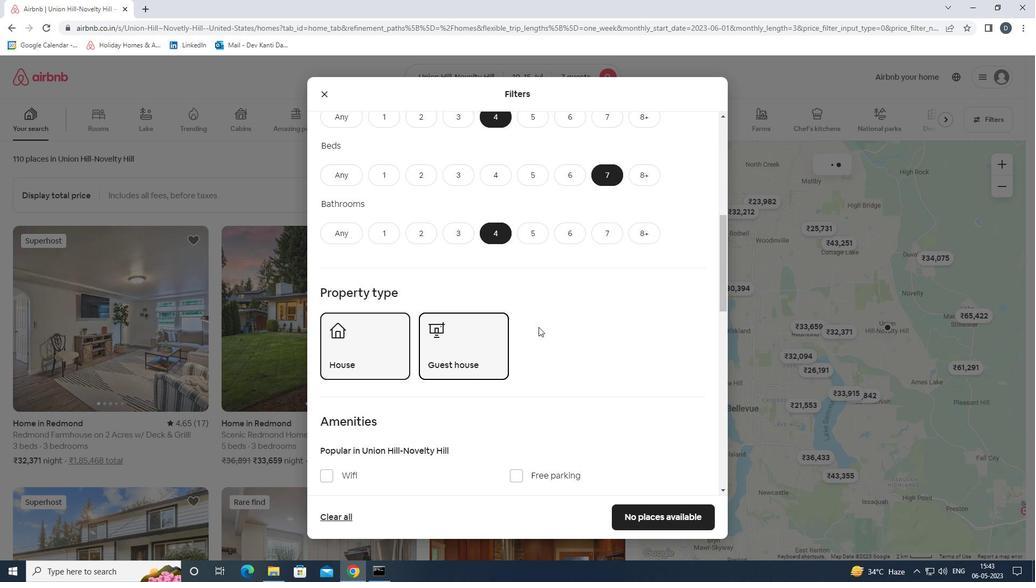 
Action: Mouse scrolled (562, 321) with delta (0, 0)
Screenshot: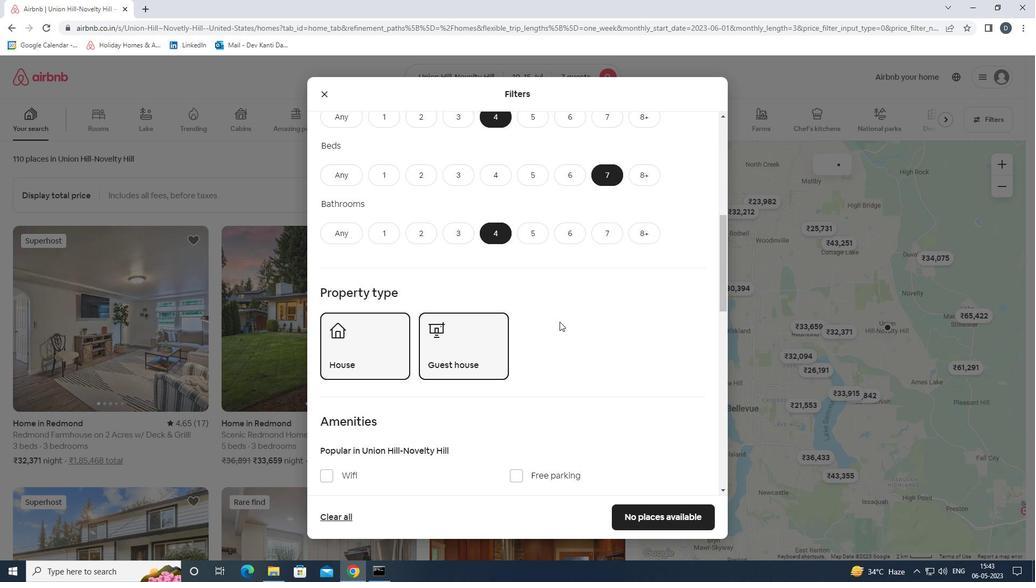 
Action: Mouse scrolled (562, 321) with delta (0, 0)
Screenshot: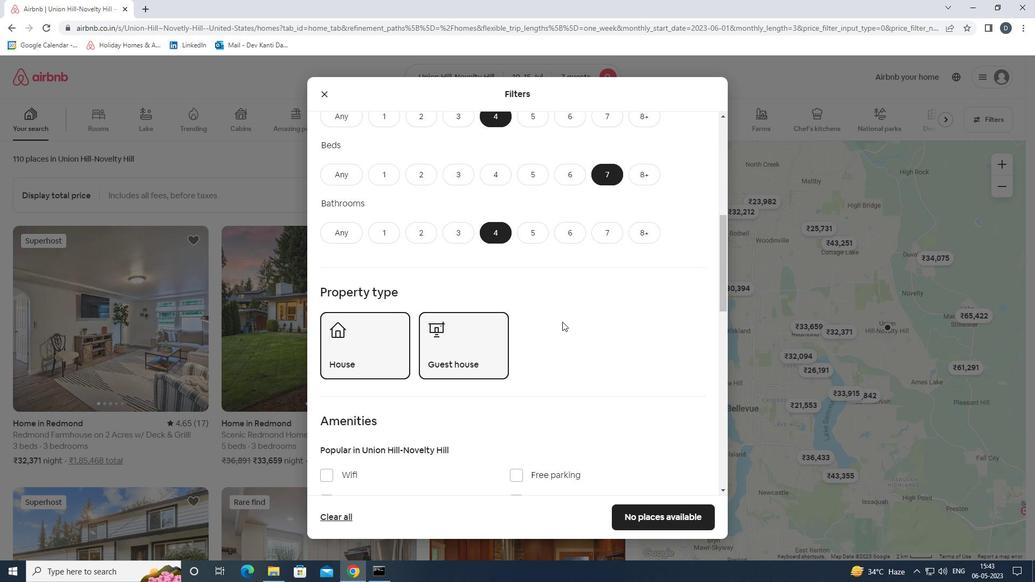 
Action: Mouse scrolled (562, 321) with delta (0, 0)
Screenshot: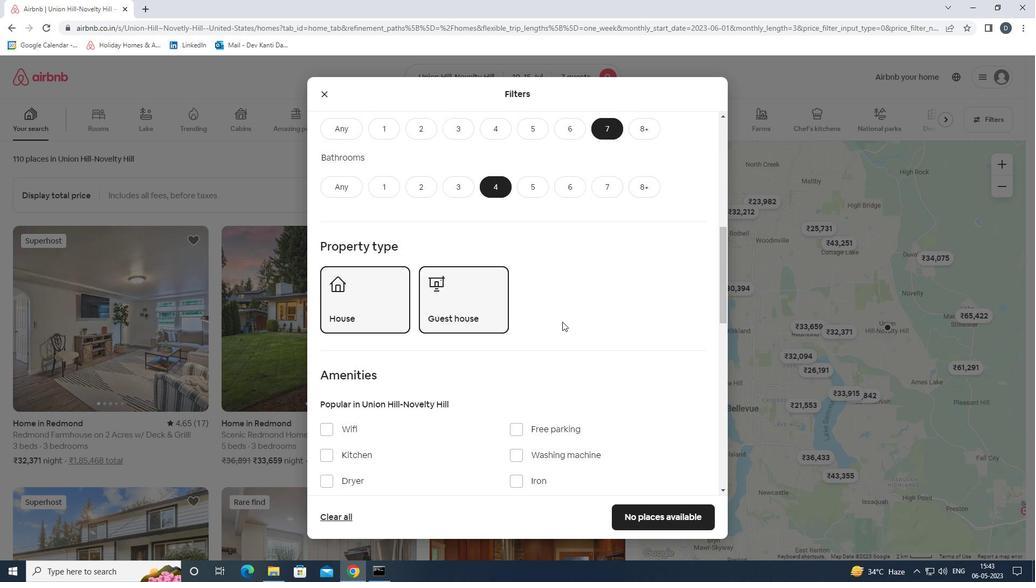
Action: Mouse moved to (346, 313)
Screenshot: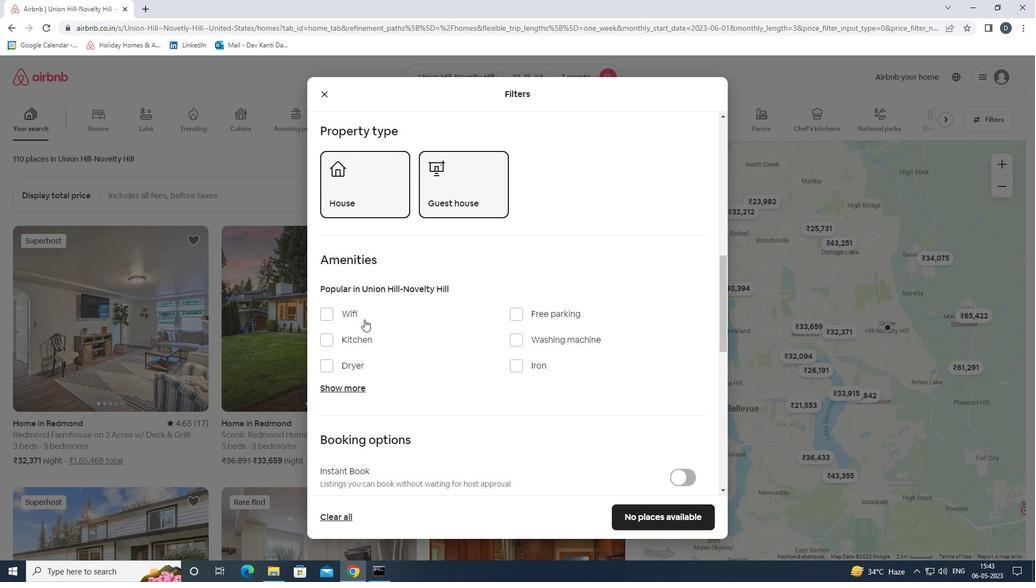 
Action: Mouse pressed left at (346, 313)
Screenshot: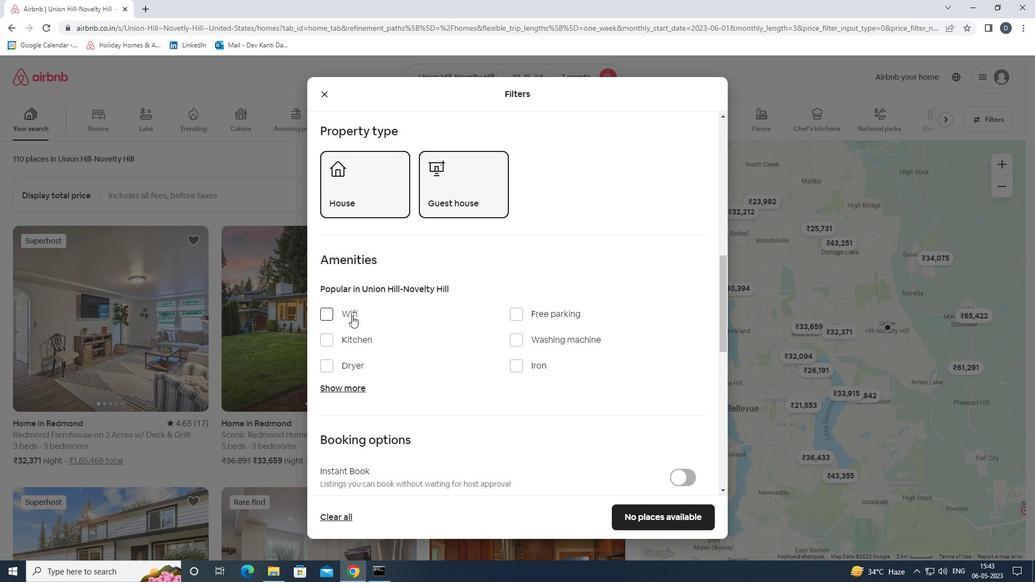 
Action: Mouse moved to (350, 388)
Screenshot: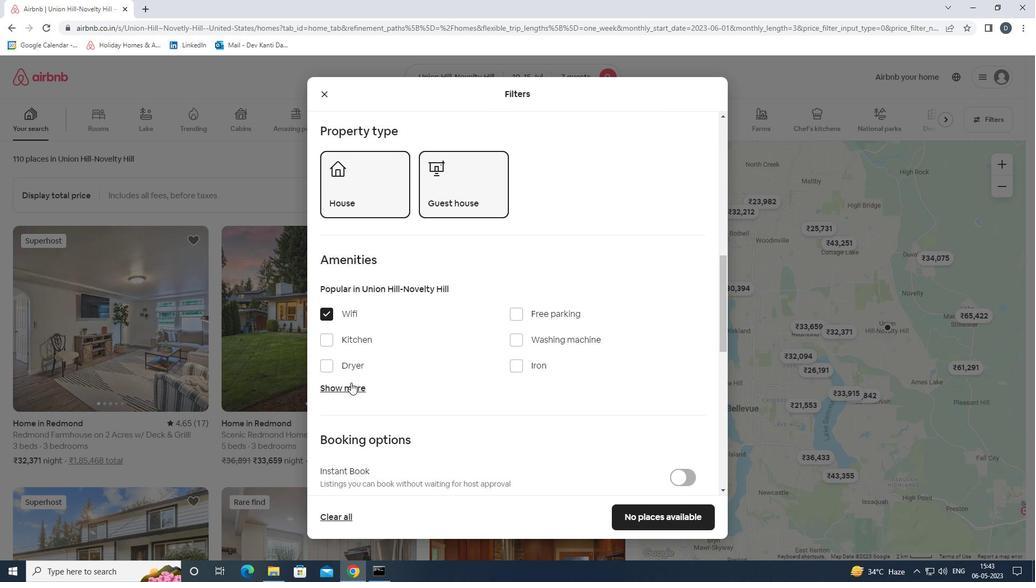 
Action: Mouse pressed left at (350, 388)
Screenshot: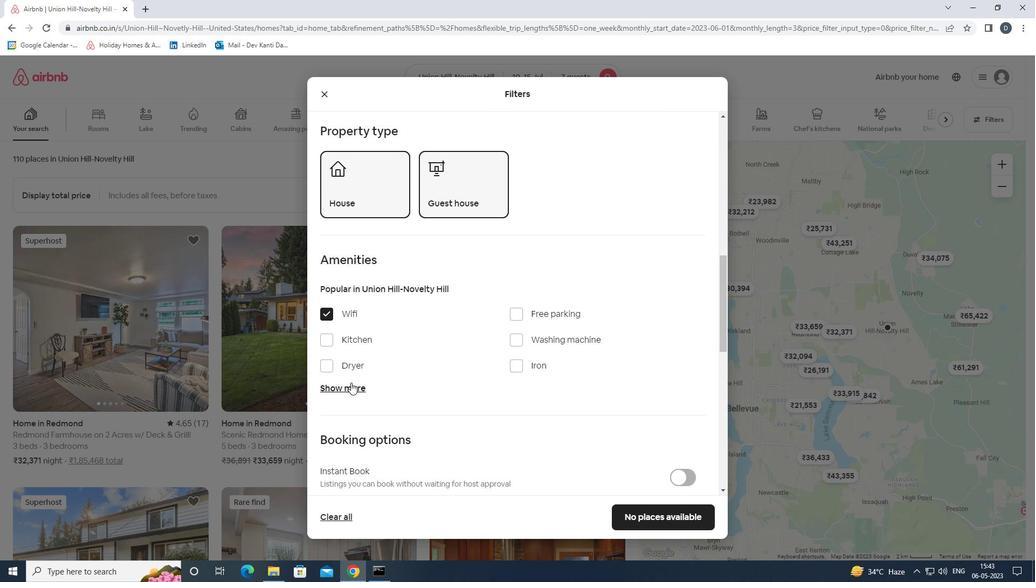 
Action: Mouse moved to (526, 309)
Screenshot: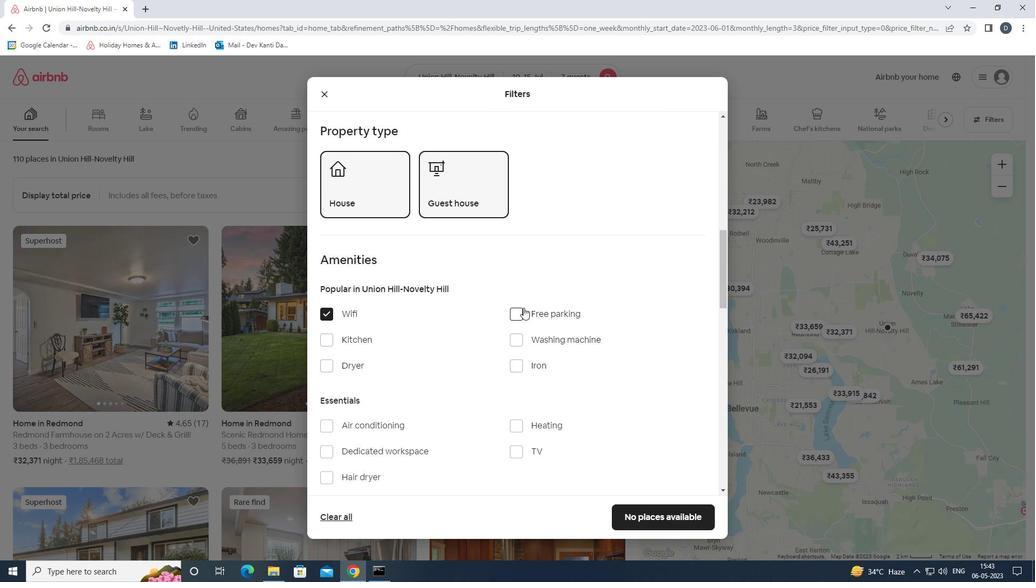
Action: Mouse pressed left at (526, 309)
Screenshot: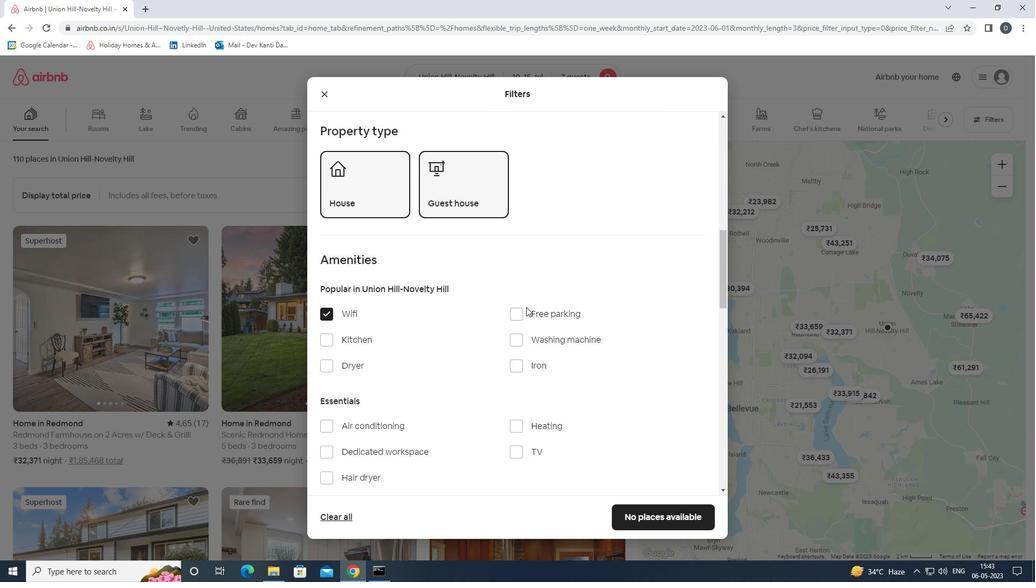 
Action: Mouse scrolled (526, 309) with delta (0, 0)
Screenshot: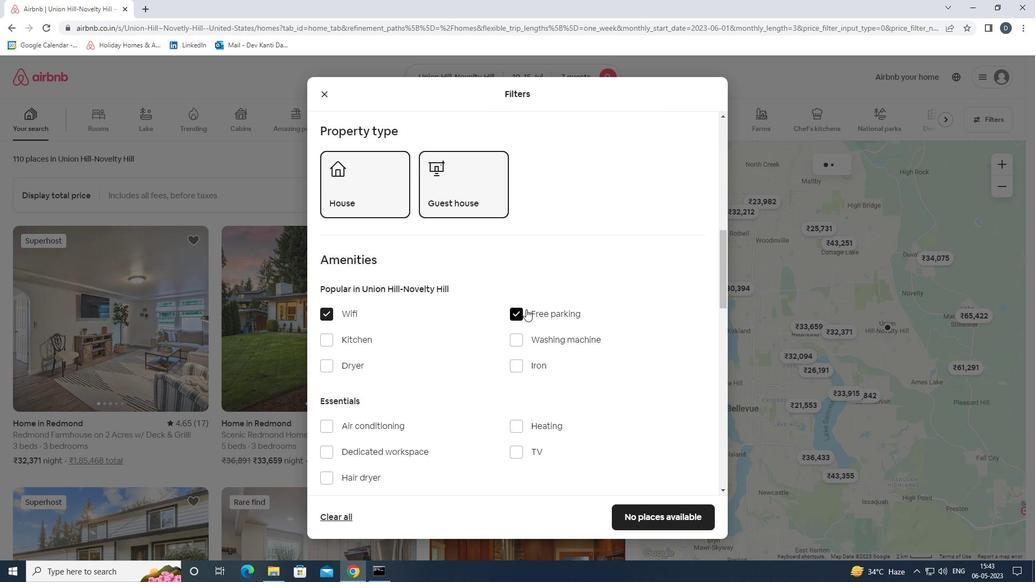 
Action: Mouse scrolled (526, 309) with delta (0, 0)
Screenshot: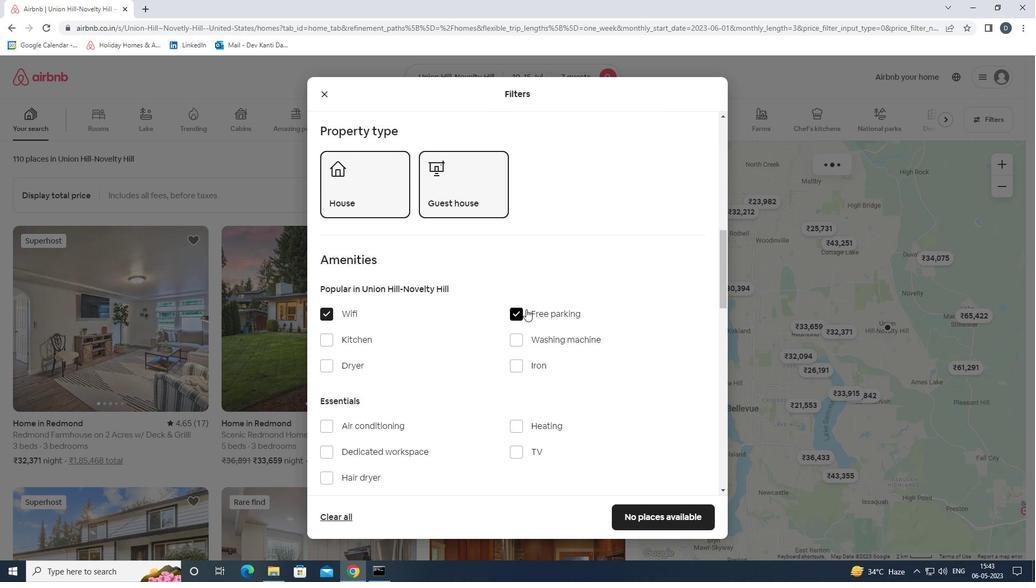 
Action: Mouse scrolled (526, 309) with delta (0, 0)
Screenshot: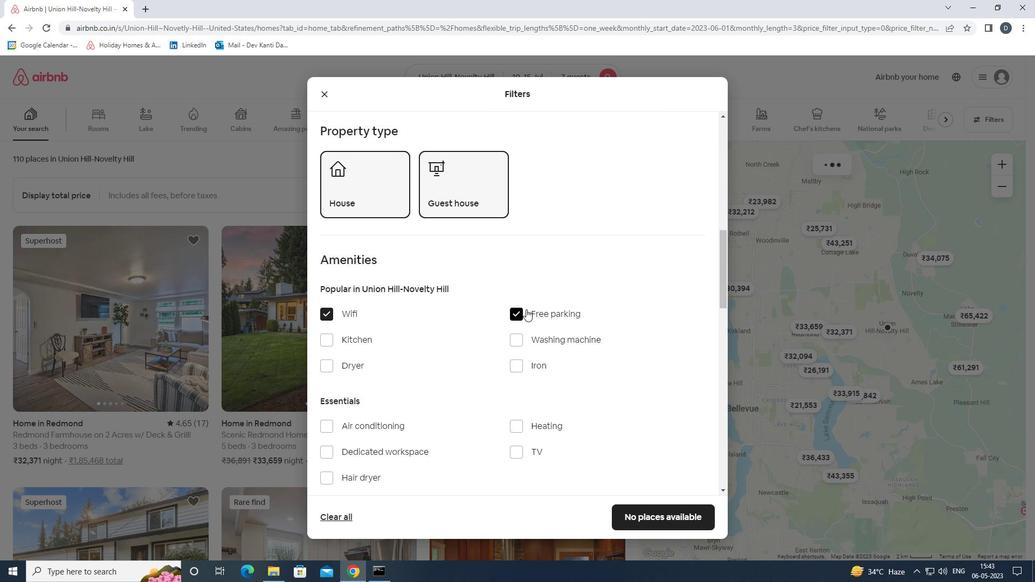 
Action: Mouse moved to (529, 292)
Screenshot: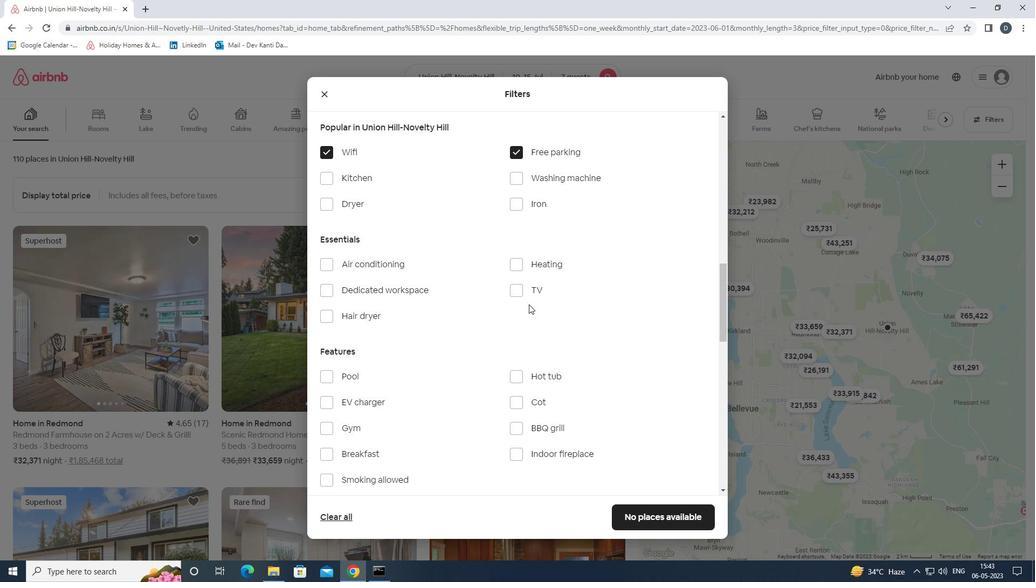 
Action: Mouse pressed left at (529, 292)
Screenshot: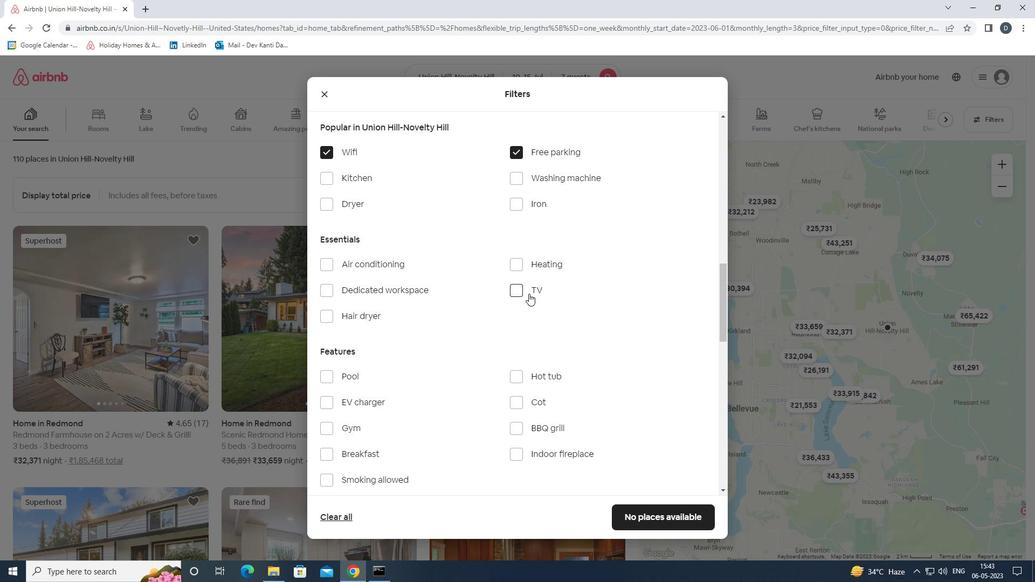 
Action: Mouse moved to (529, 292)
Screenshot: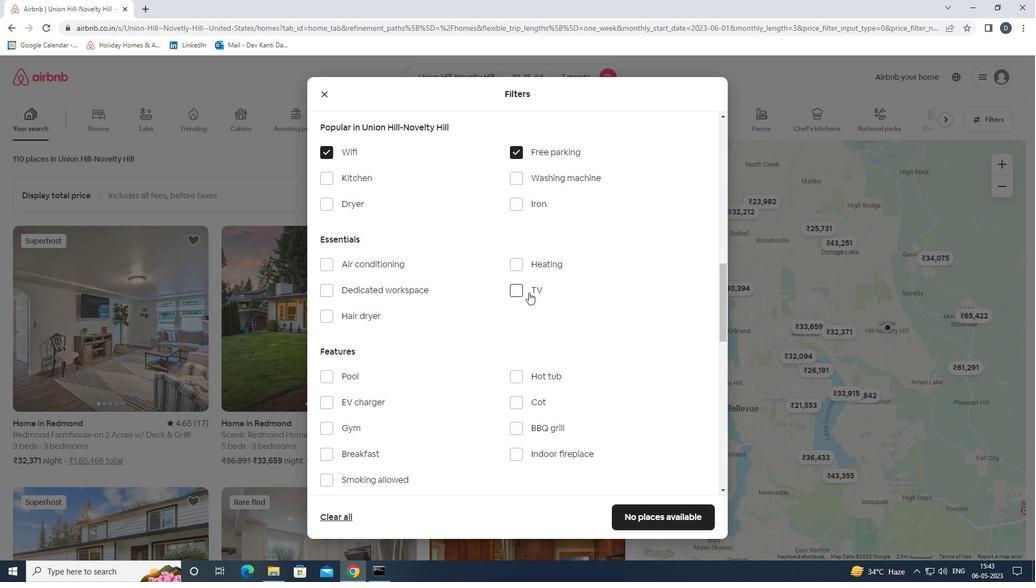 
Action: Mouse scrolled (529, 292) with delta (0, 0)
Screenshot: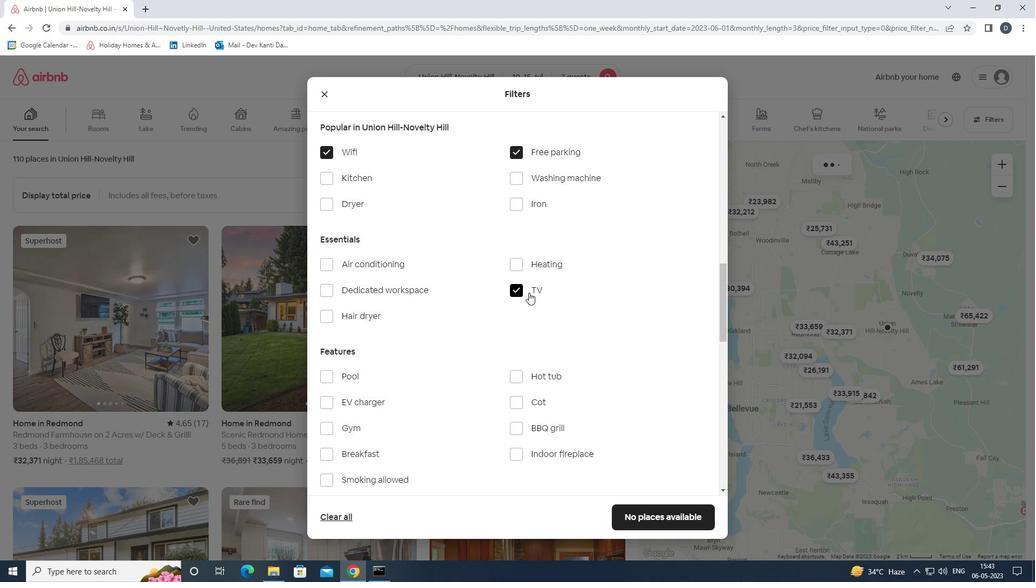 
Action: Mouse moved to (352, 373)
Screenshot: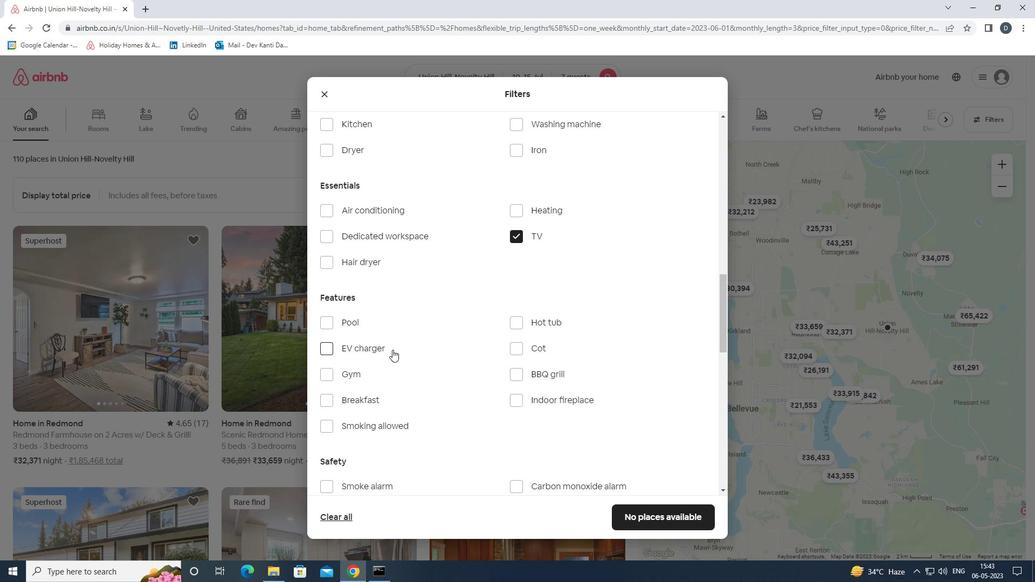 
Action: Mouse pressed left at (352, 373)
Screenshot: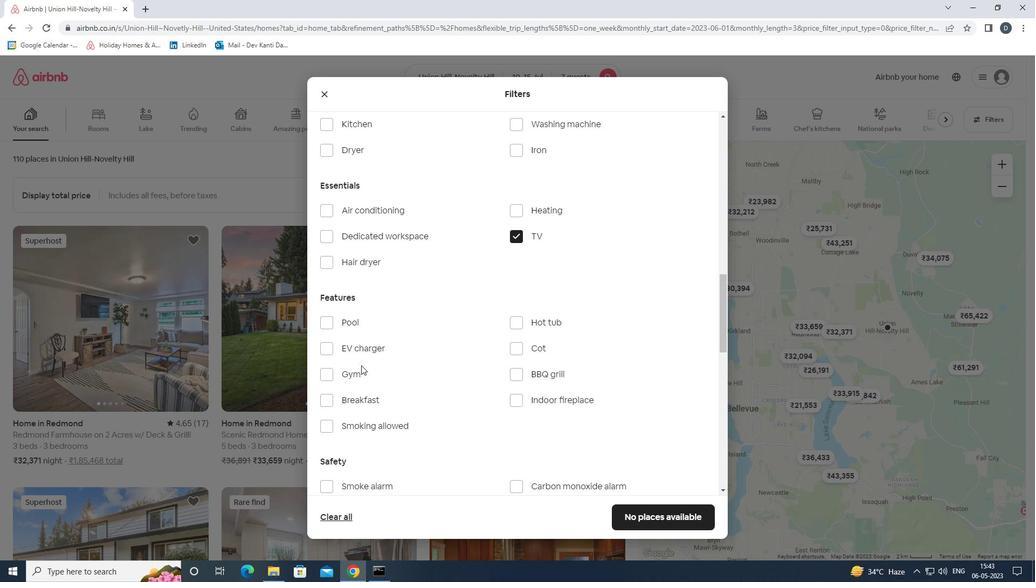 
Action: Mouse moved to (352, 396)
Screenshot: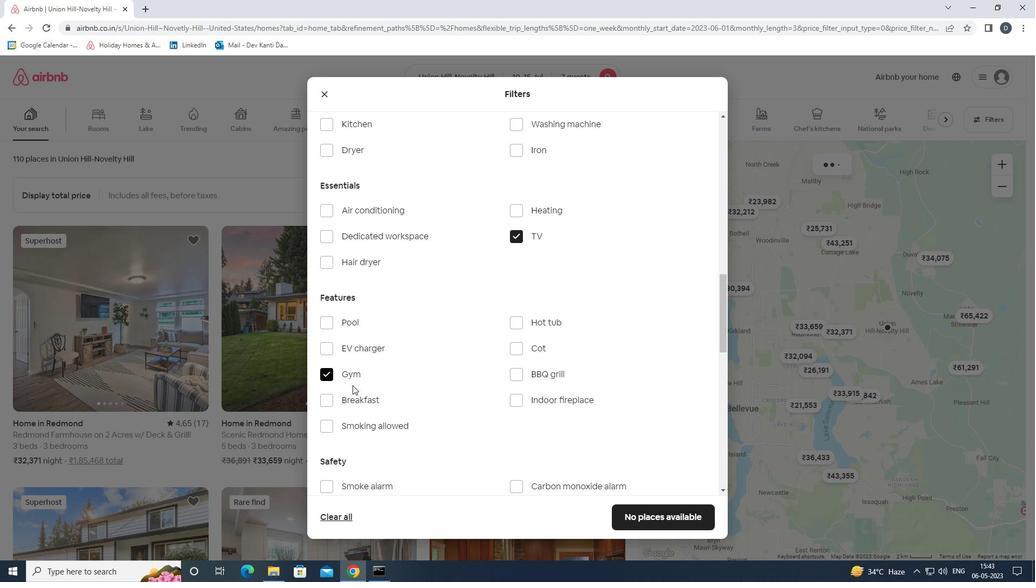 
Action: Mouse pressed left at (352, 396)
Screenshot: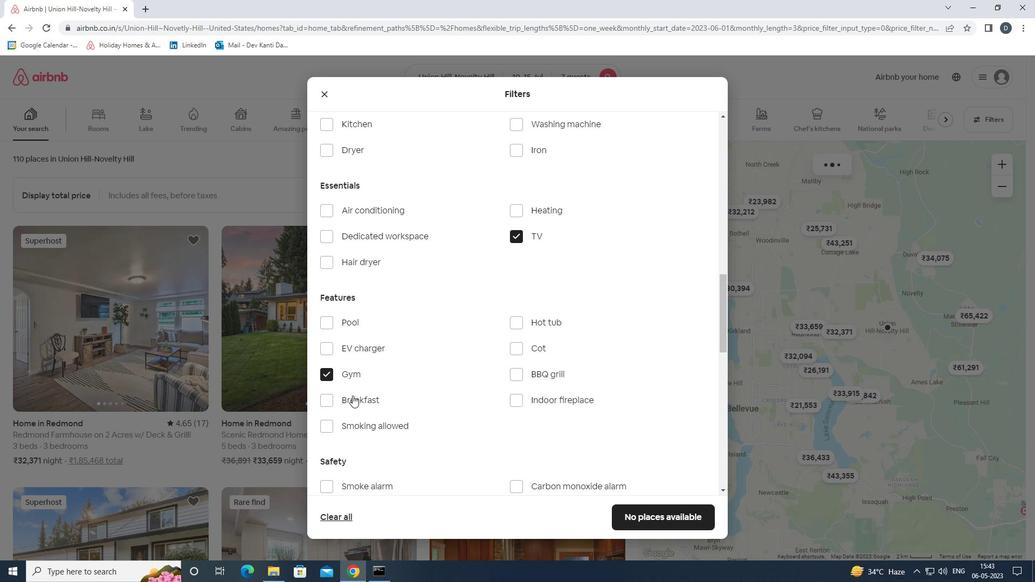 
Action: Mouse moved to (408, 383)
Screenshot: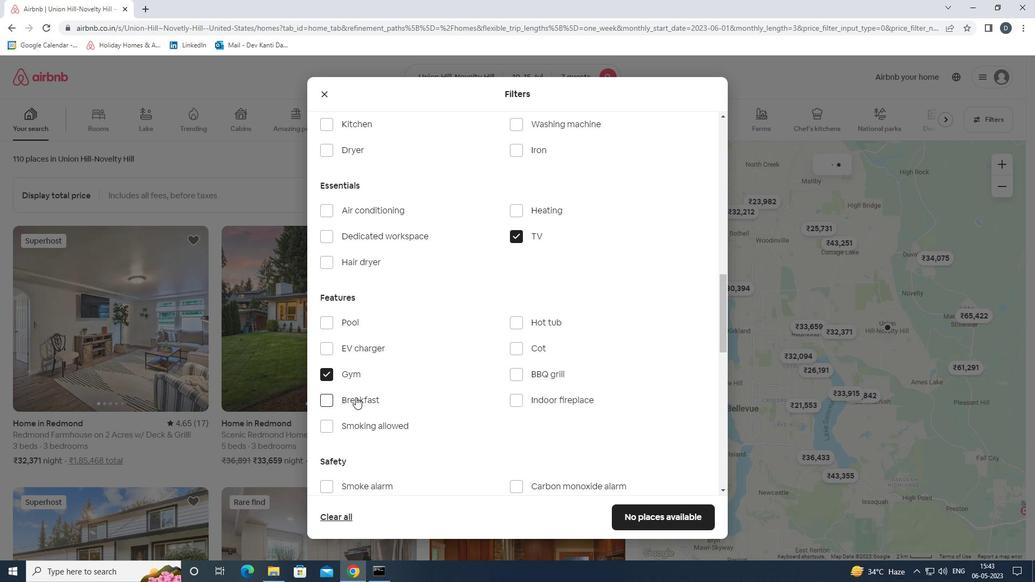 
Action: Mouse scrolled (408, 382) with delta (0, 0)
Screenshot: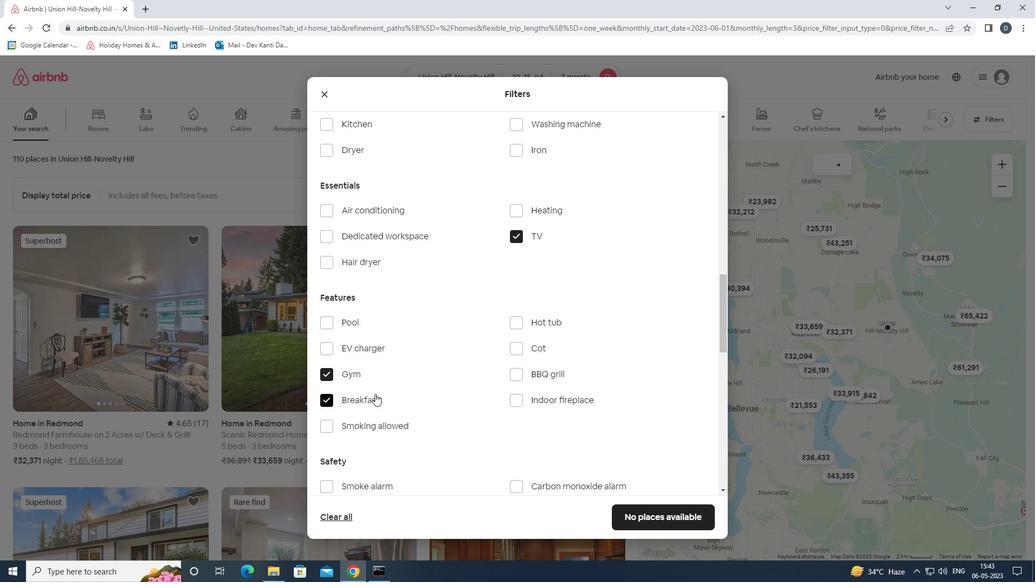 
Action: Mouse moved to (416, 382)
Screenshot: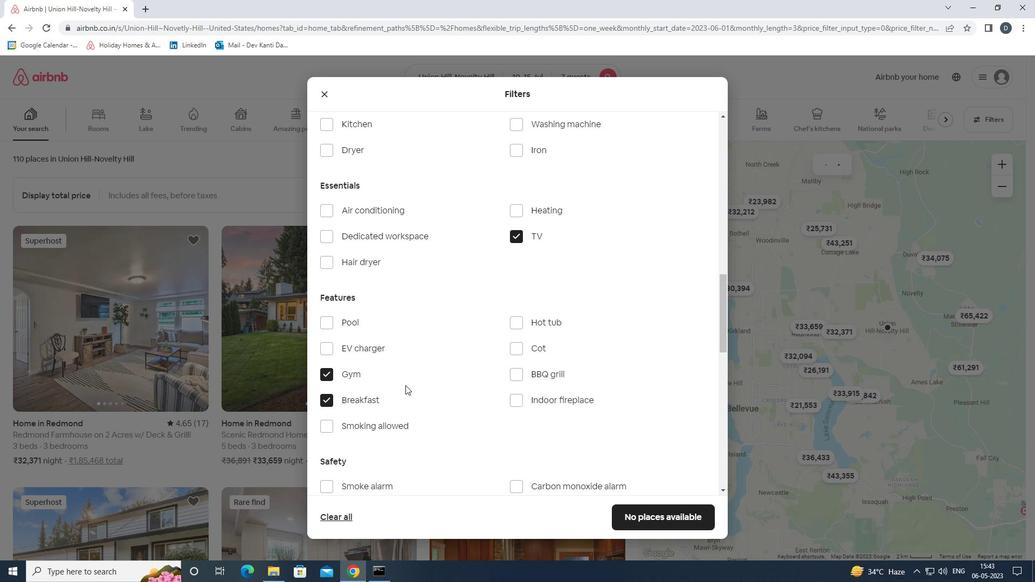 
Action: Mouse scrolled (416, 381) with delta (0, 0)
Screenshot: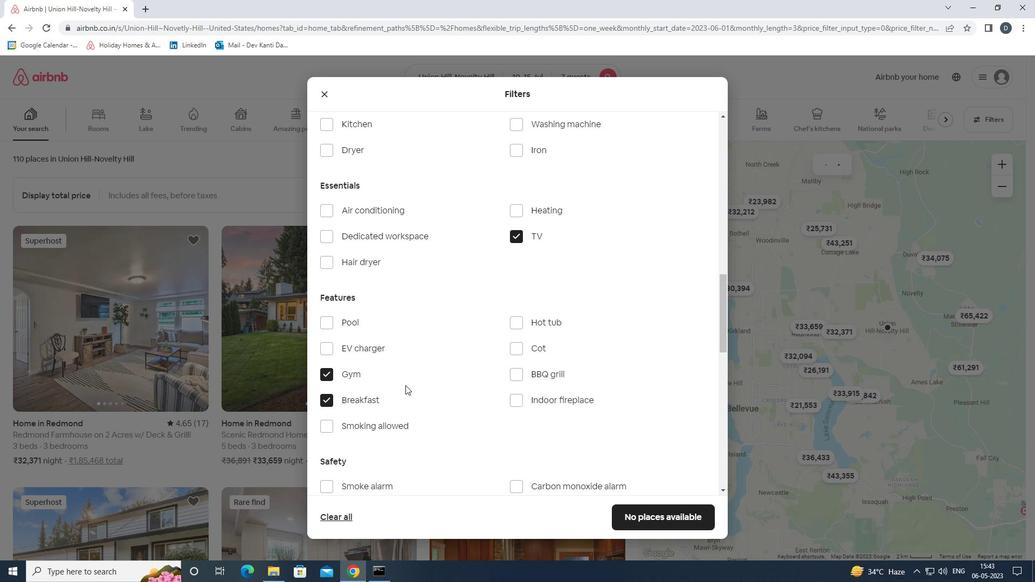 
Action: Mouse moved to (471, 373)
Screenshot: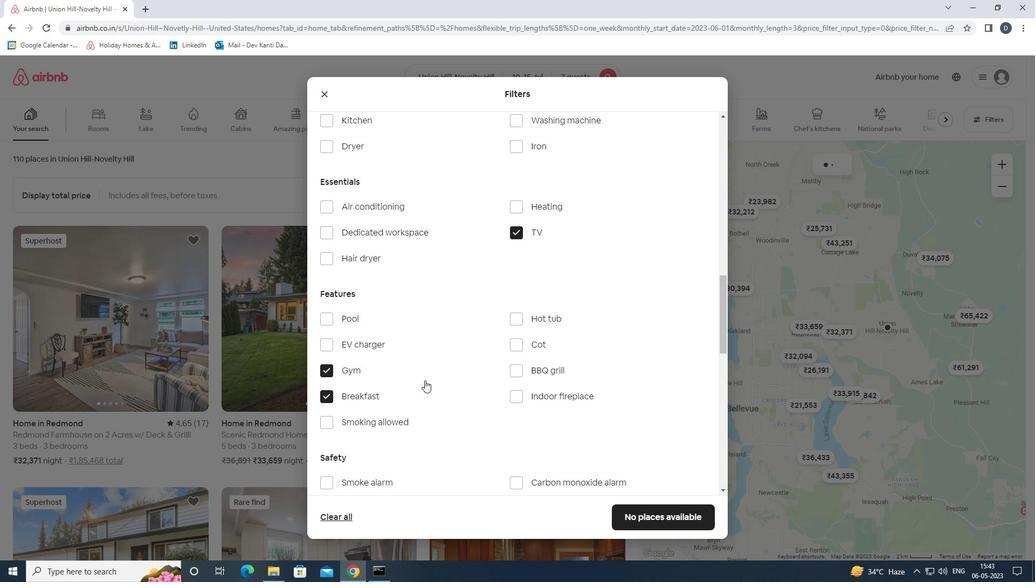 
Action: Mouse scrolled (471, 373) with delta (0, 0)
Screenshot: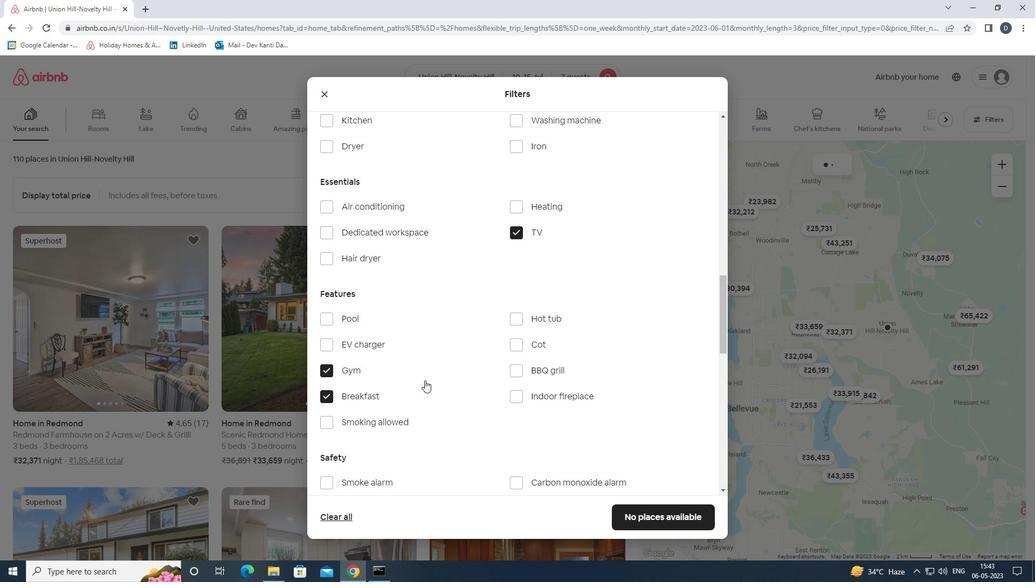 
Action: Mouse moved to (589, 353)
Screenshot: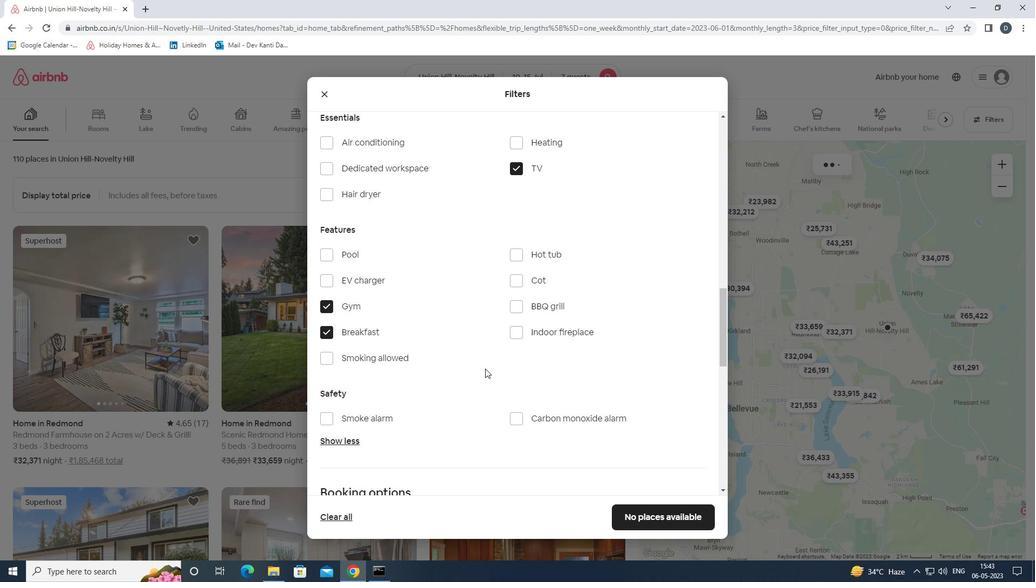
Action: Mouse scrolled (589, 352) with delta (0, 0)
Screenshot: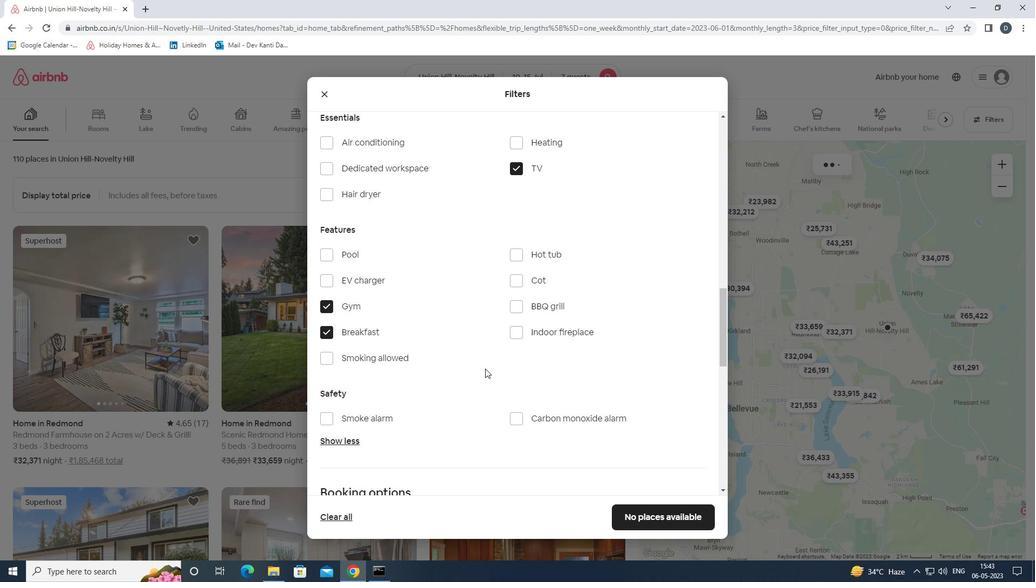 
Action: Mouse moved to (687, 352)
Screenshot: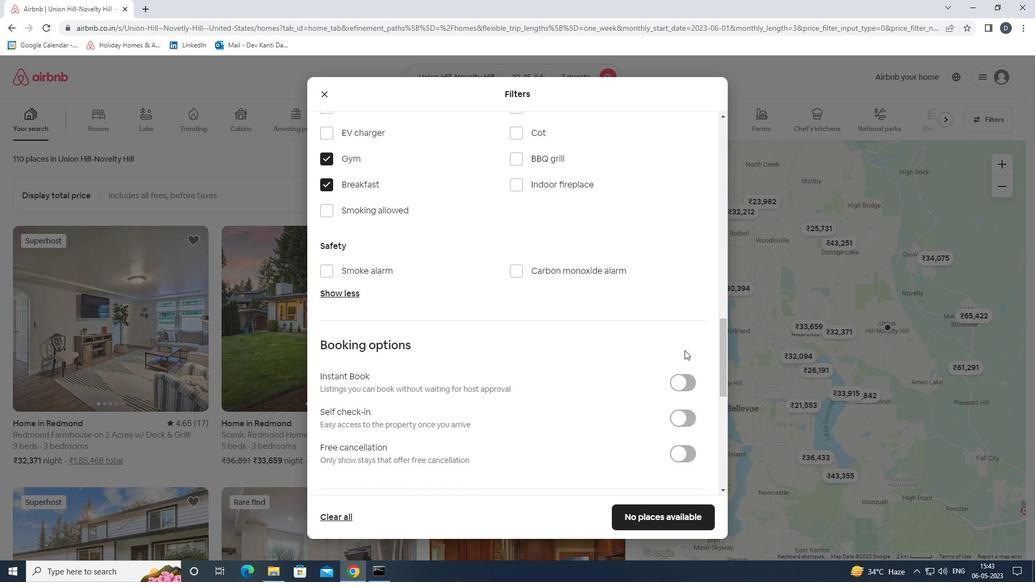 
Action: Mouse scrolled (687, 352) with delta (0, 0)
Screenshot: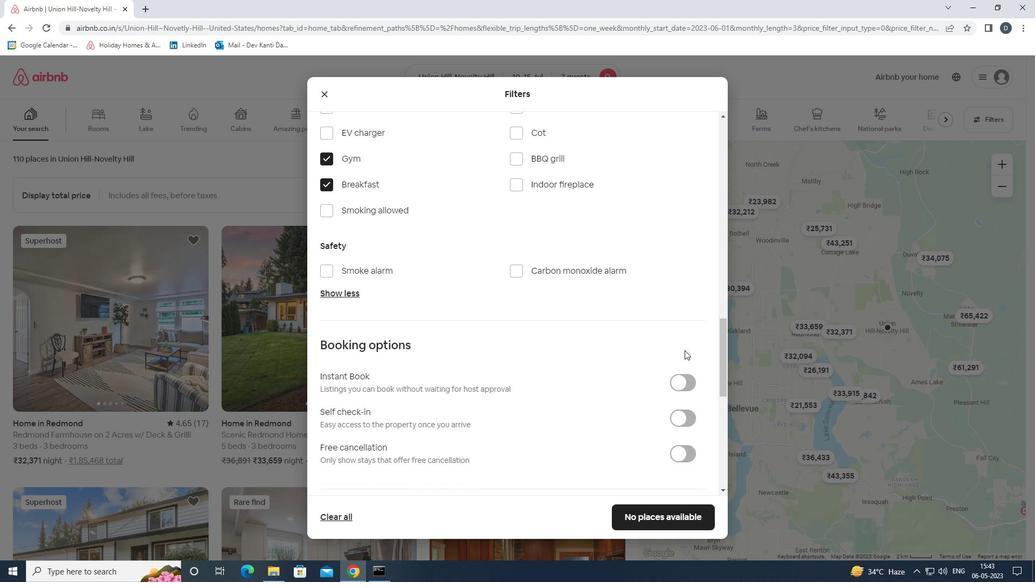 
Action: Mouse moved to (682, 366)
Screenshot: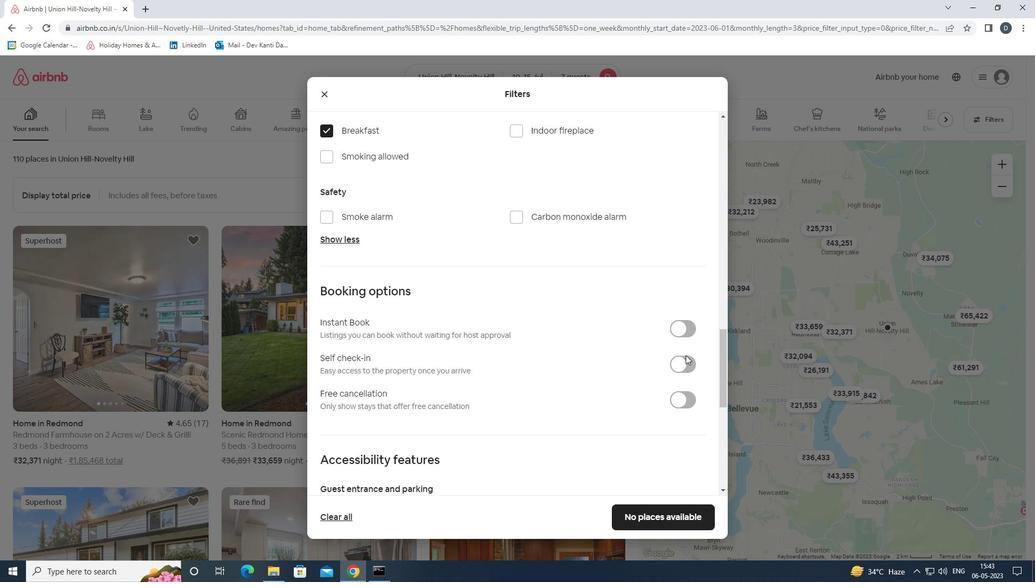 
Action: Mouse pressed left at (682, 366)
Screenshot: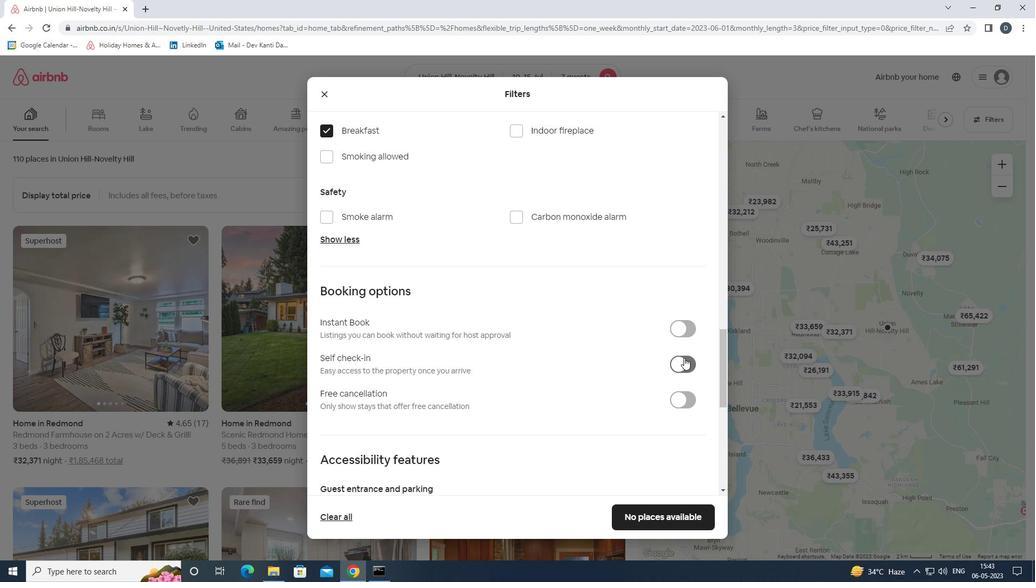 
Action: Mouse scrolled (682, 365) with delta (0, 0)
Screenshot: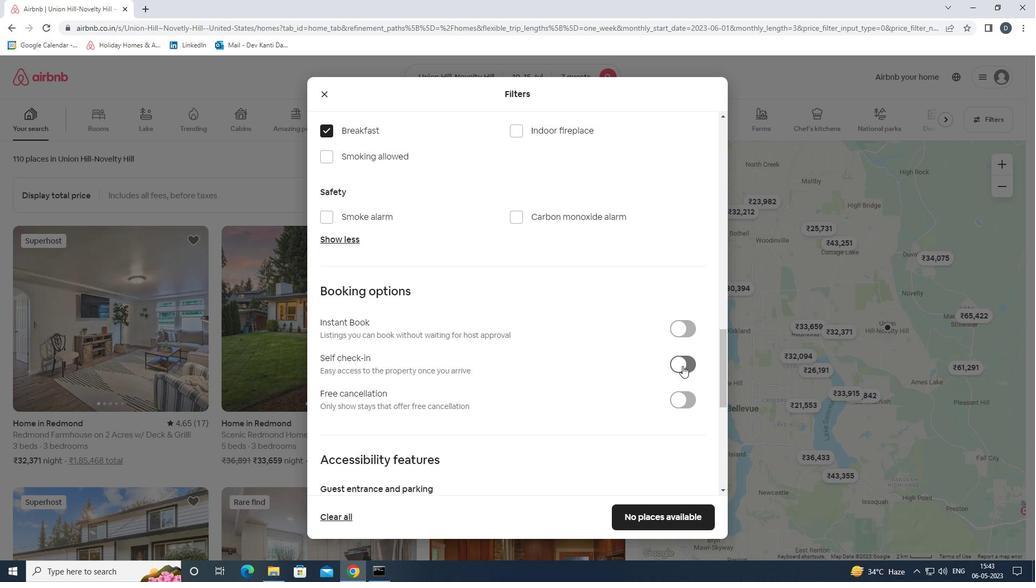
Action: Mouse scrolled (682, 365) with delta (0, 0)
Screenshot: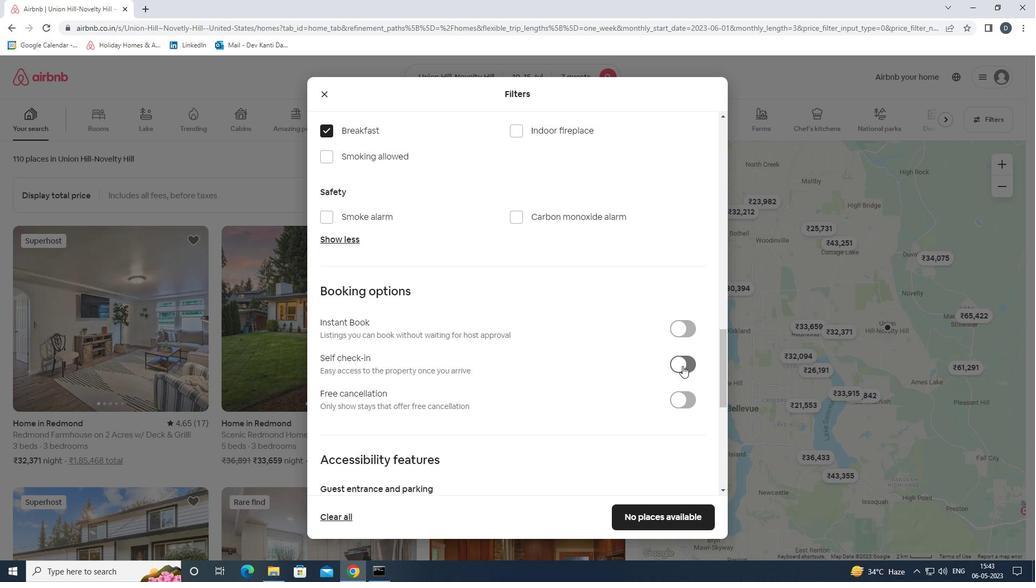 
Action: Mouse moved to (682, 365)
Screenshot: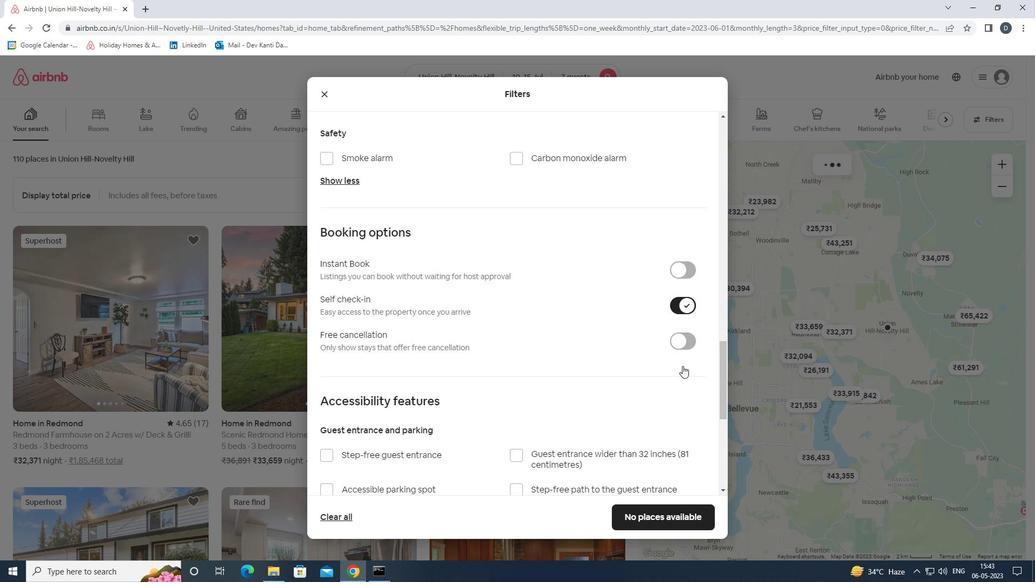 
Action: Mouse scrolled (682, 365) with delta (0, 0)
Screenshot: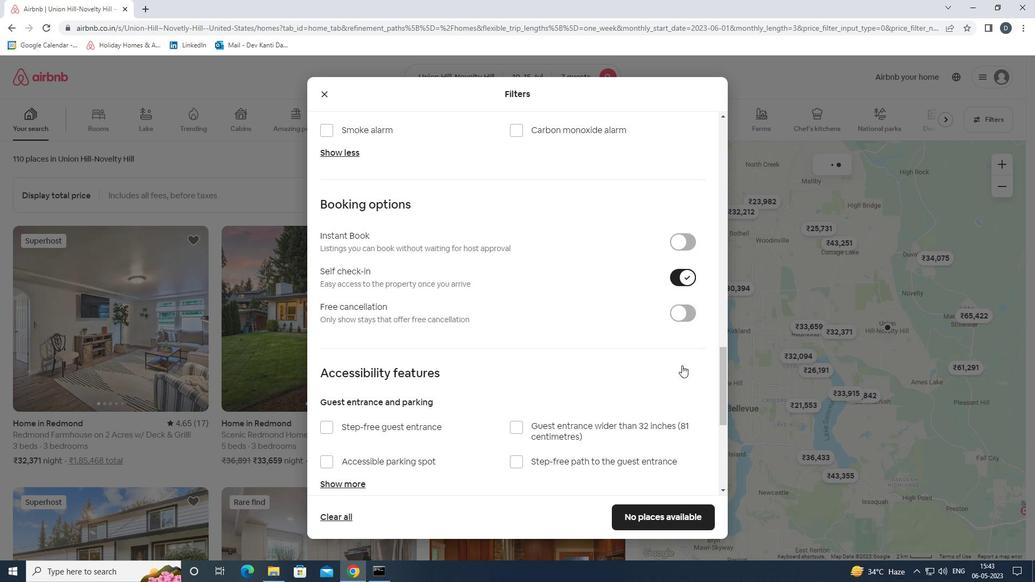 
Action: Mouse moved to (682, 364)
Screenshot: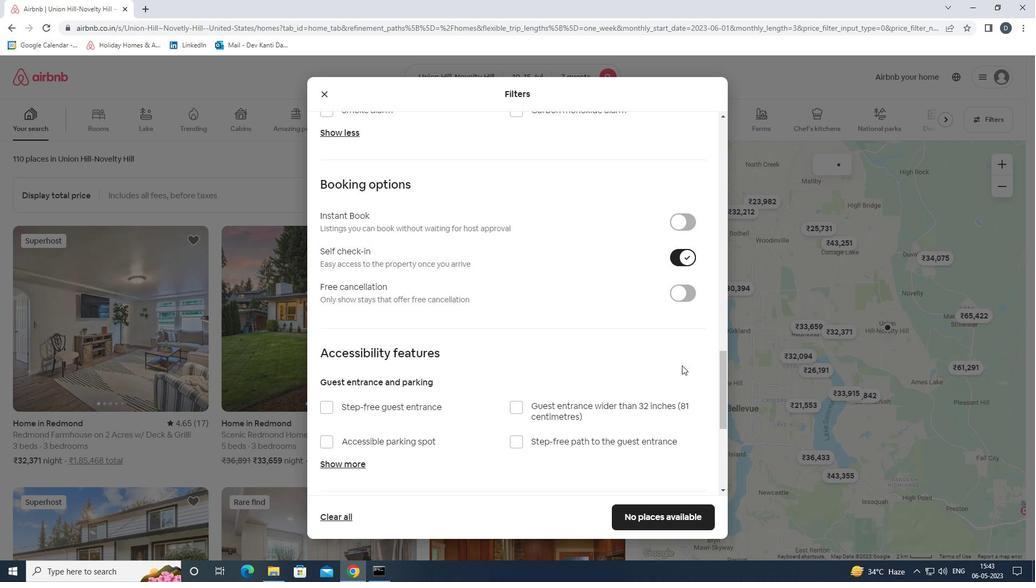 
Action: Mouse scrolled (682, 364) with delta (0, 0)
Screenshot: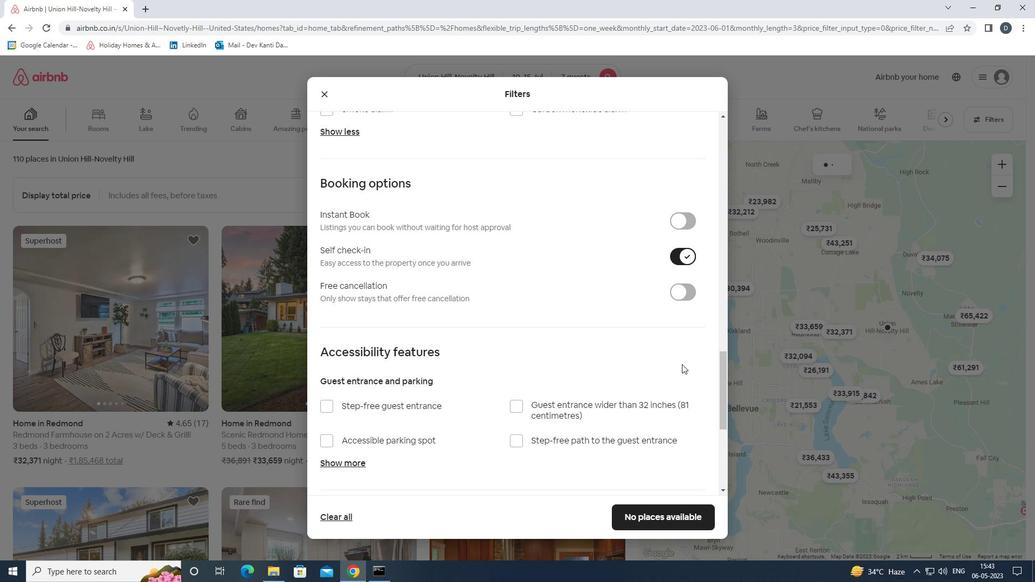 
Action: Mouse moved to (676, 351)
Screenshot: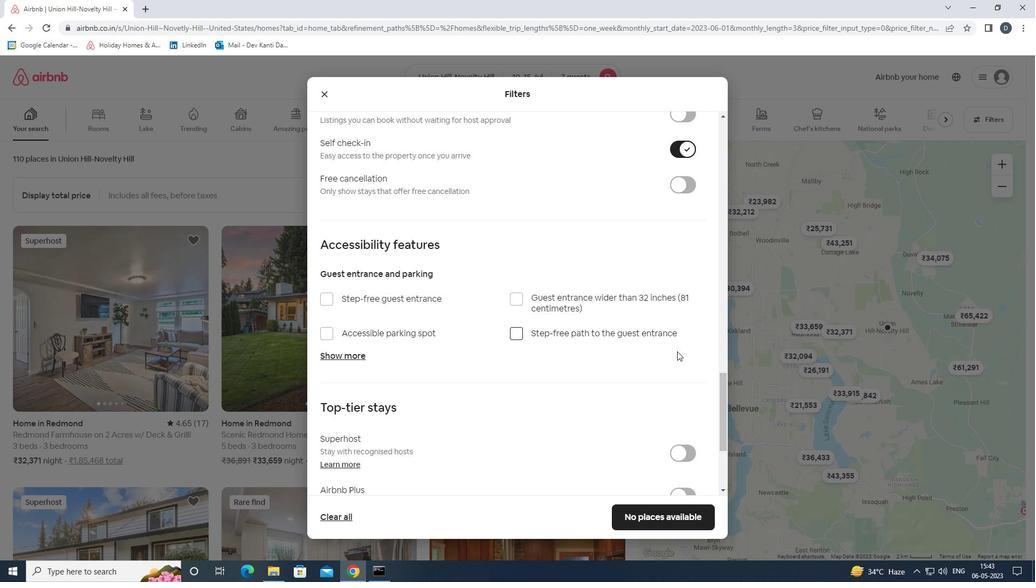 
Action: Mouse scrolled (676, 351) with delta (0, 0)
Screenshot: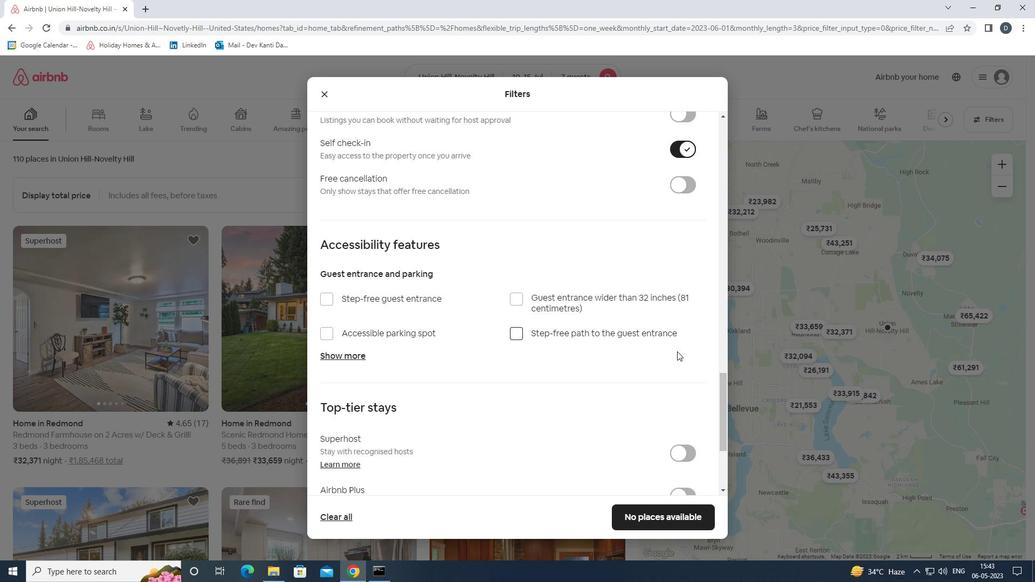
Action: Mouse moved to (676, 352)
Screenshot: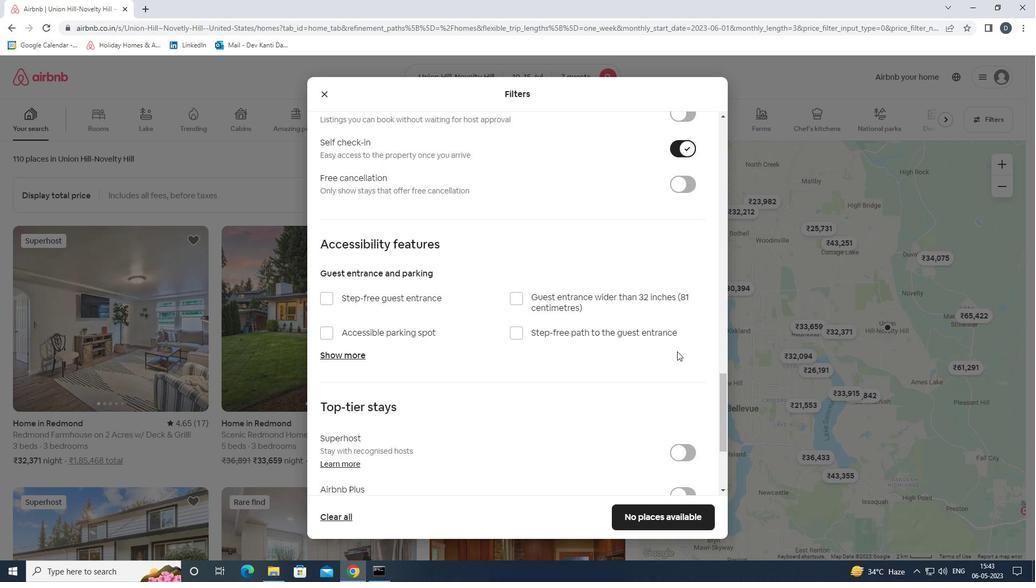 
Action: Mouse scrolled (676, 351) with delta (0, 0)
Screenshot: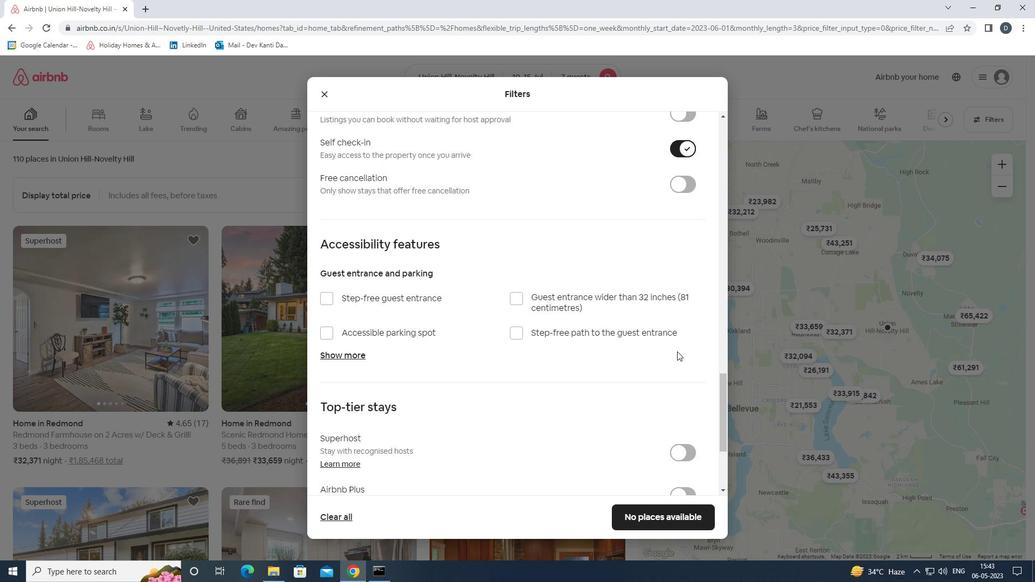 
Action: Mouse scrolled (676, 351) with delta (0, 0)
Screenshot: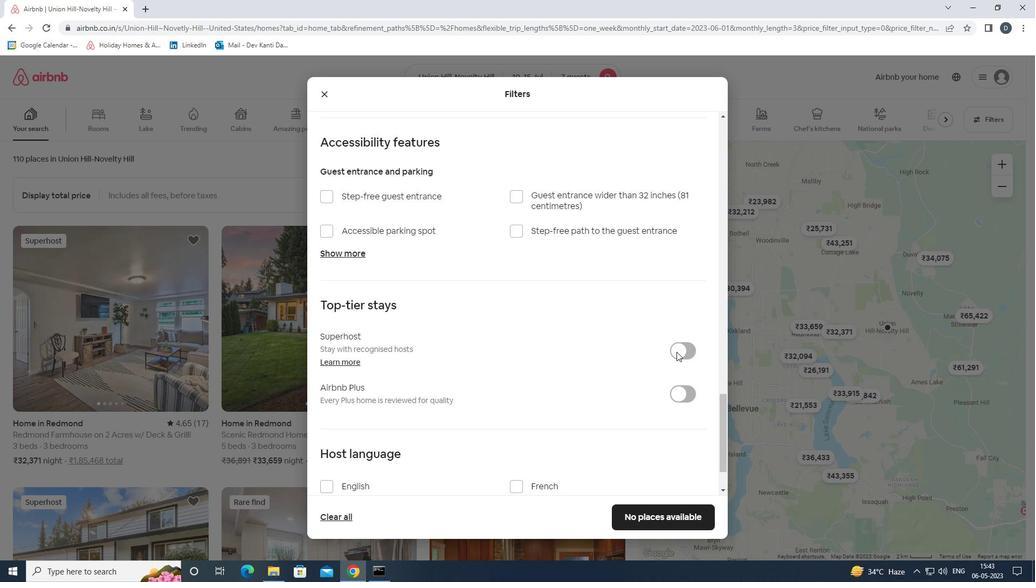 
Action: Mouse moved to (676, 352)
Screenshot: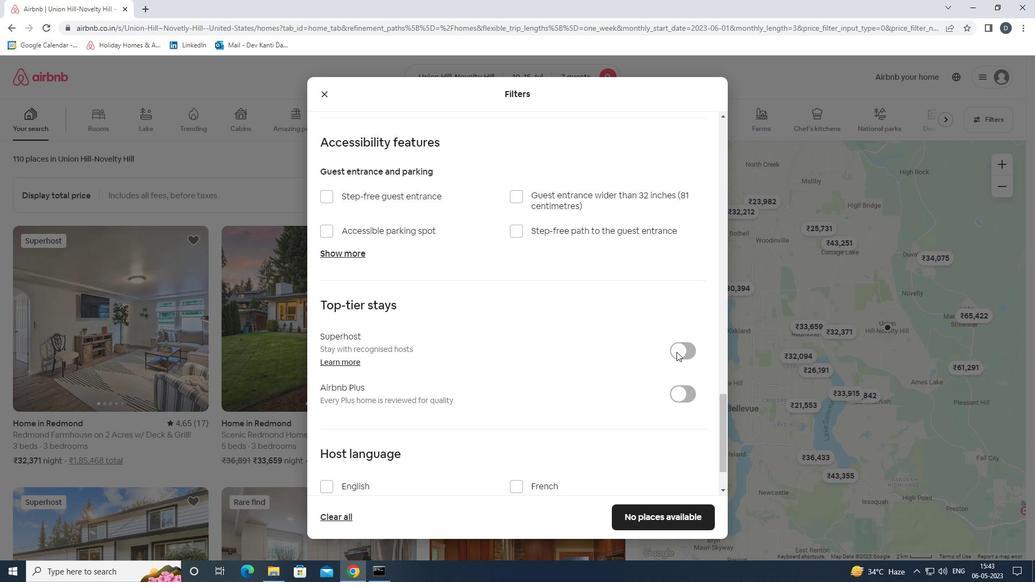 
Action: Mouse scrolled (676, 352) with delta (0, 0)
Screenshot: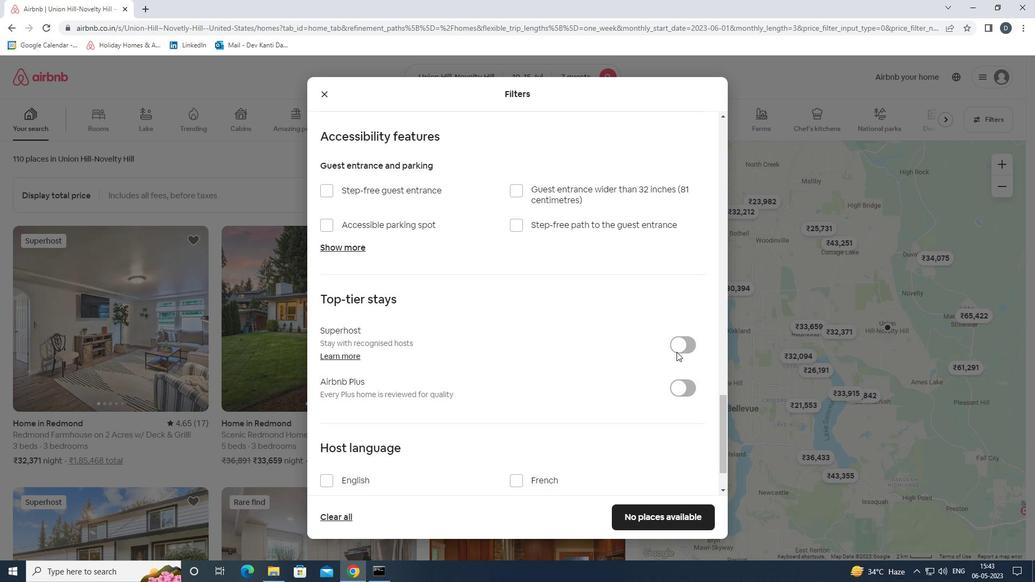 
Action: Mouse moved to (667, 353)
Screenshot: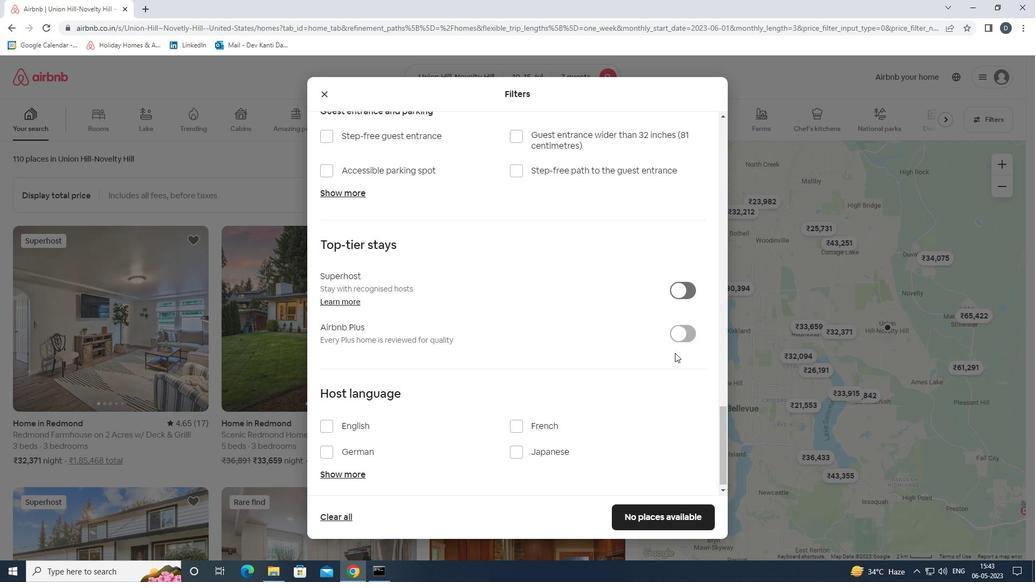 
Action: Mouse scrolled (667, 353) with delta (0, 0)
Screenshot: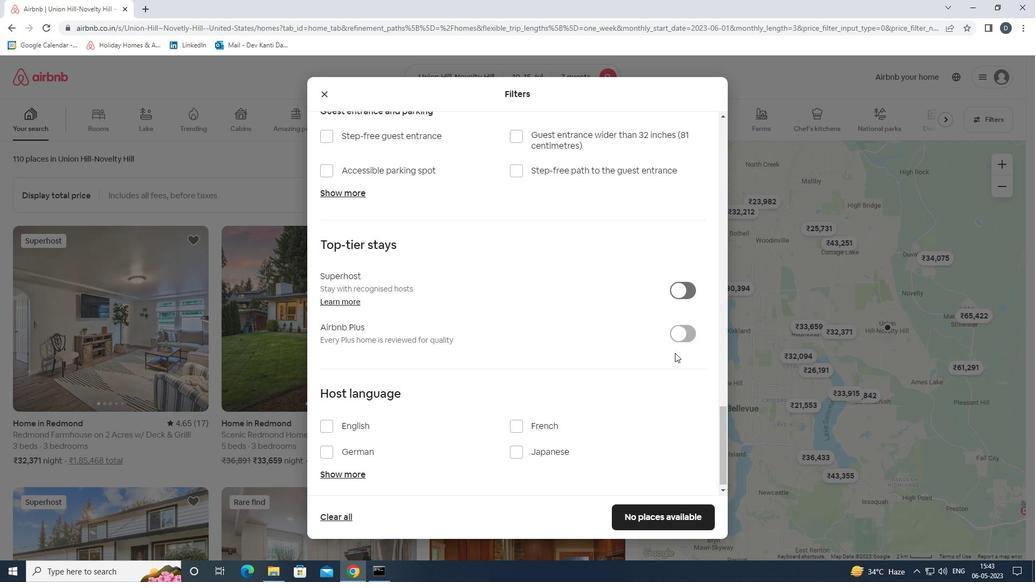 
Action: Mouse moved to (361, 421)
Screenshot: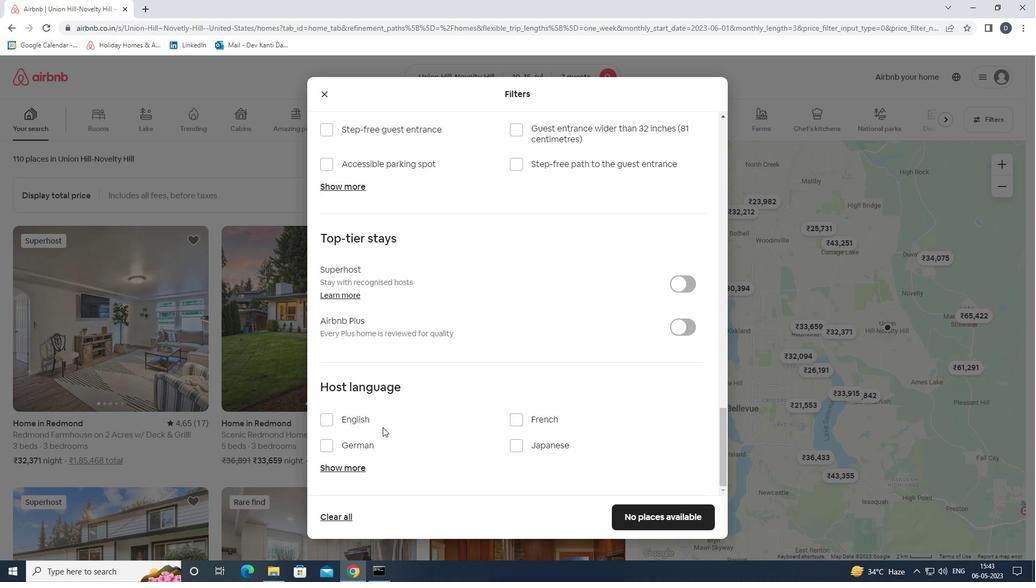 
Action: Mouse pressed left at (361, 421)
Screenshot: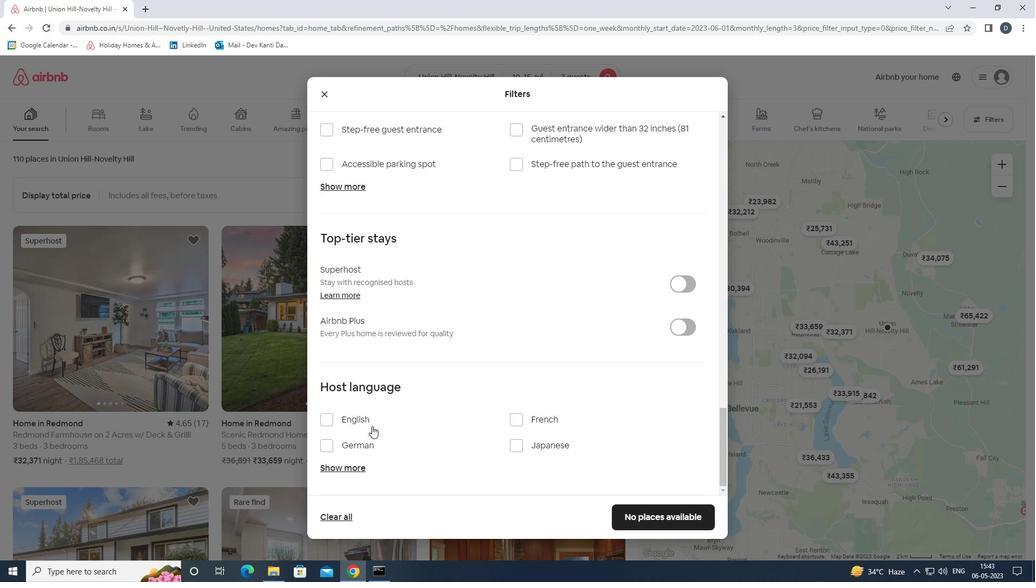 
Action: Mouse moved to (647, 509)
Screenshot: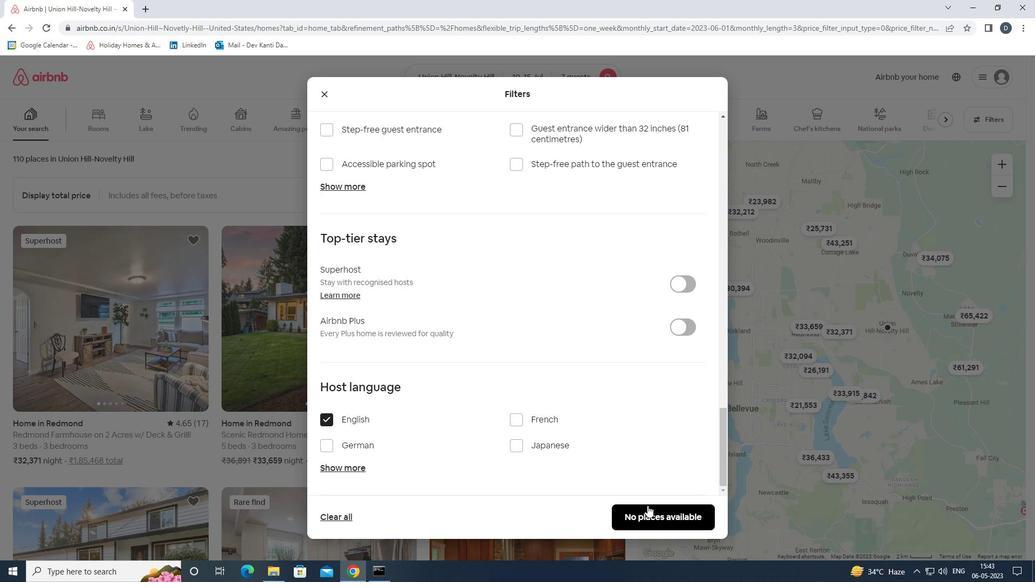 
Action: Mouse pressed left at (647, 509)
Screenshot: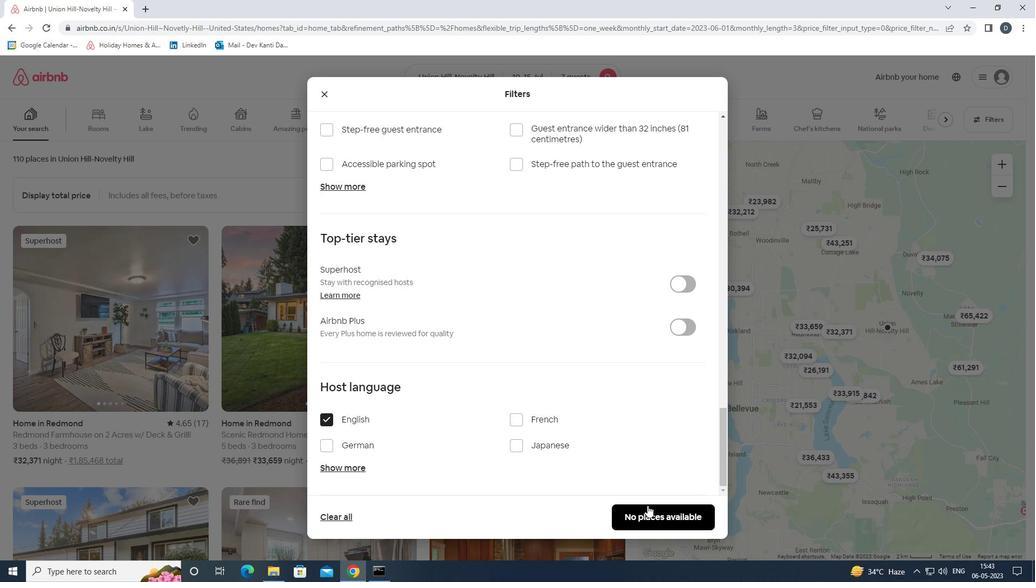 
Action: Mouse moved to (634, 369)
Screenshot: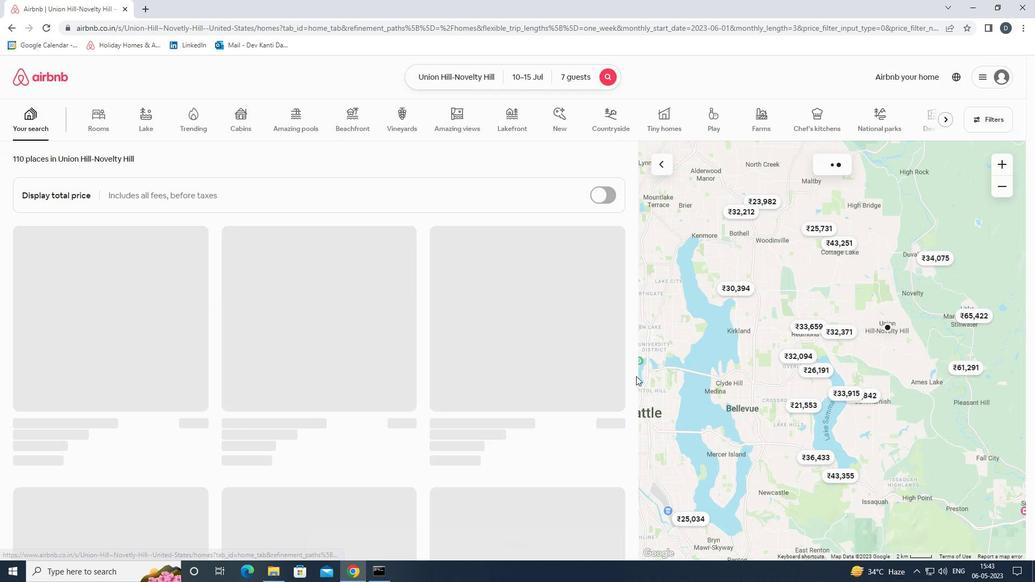
